 Task: Create a Sprint called Sprint0000000253 in Scrum Project Project0000000085 in Jira. Create a Sprint called Sprint0000000254 in Scrum Project Project0000000085 in Jira. Create a Sprint called Sprint0000000255 in Scrum Project Project0000000085 in Jira. Set Duration of Sprint called Sprint0000000253 in Scrum Project Project0000000085 to 1 week in Jira. Set Duration of Sprint called Sprint0000000254 in Scrum Project Project0000000085 to 2 weeks in Jira
Action: Mouse moved to (231, 65)
Screenshot: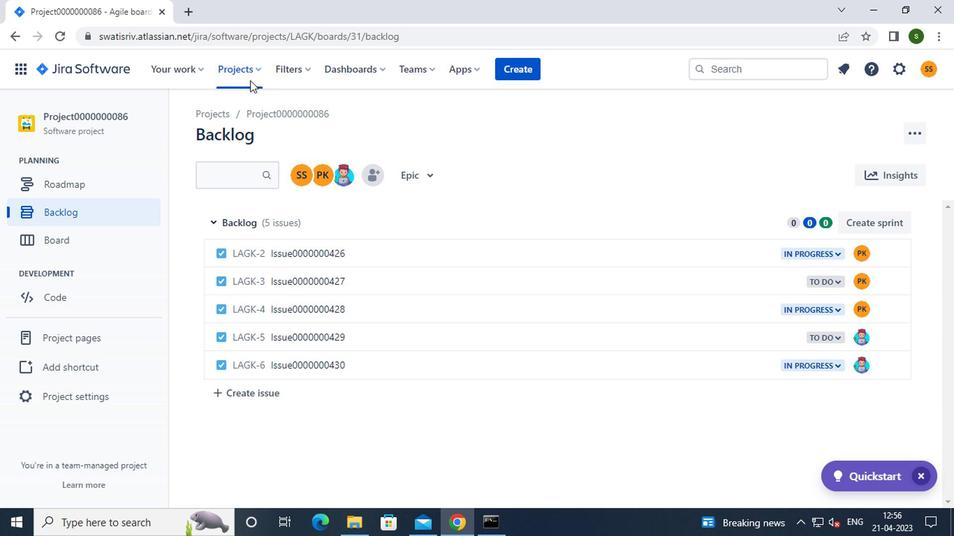 
Action: Mouse pressed left at (231, 65)
Screenshot: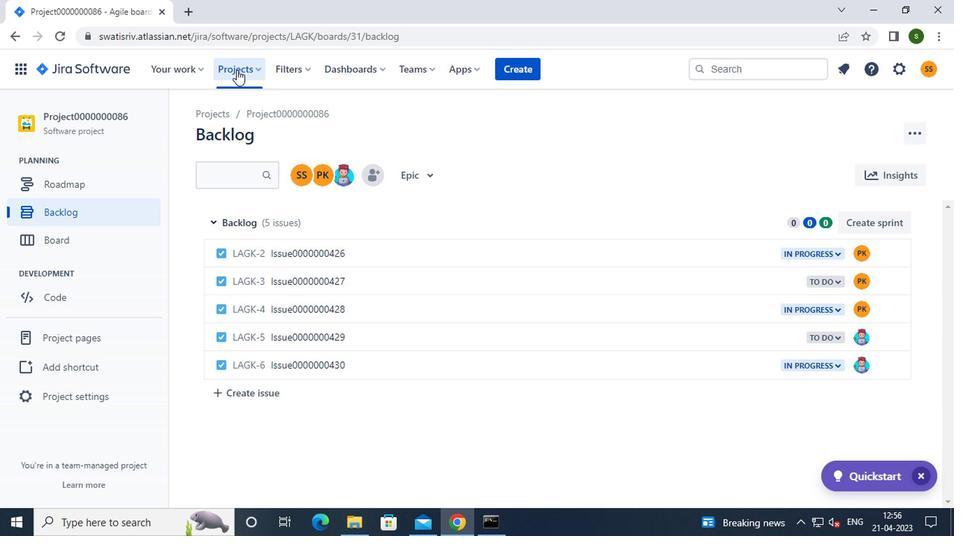 
Action: Mouse moved to (326, 180)
Screenshot: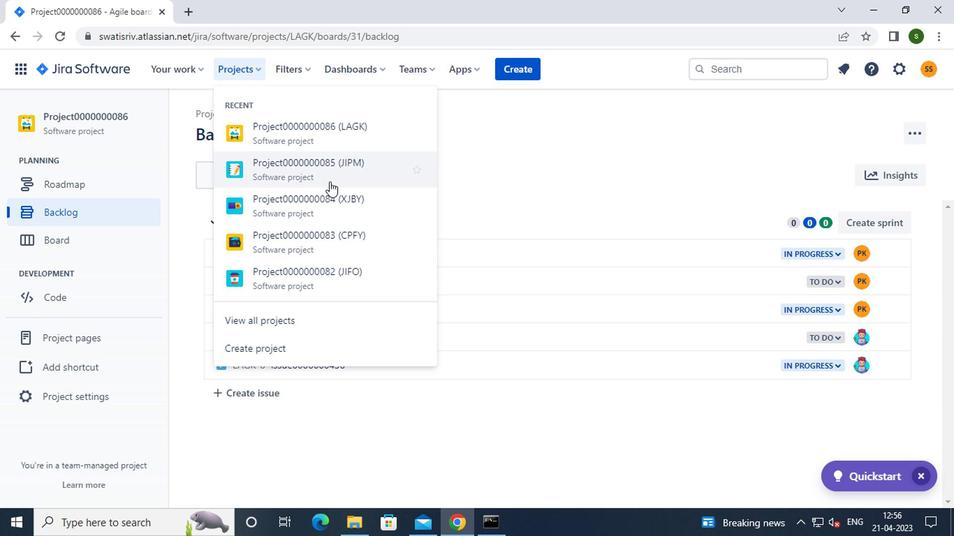 
Action: Mouse pressed left at (326, 180)
Screenshot: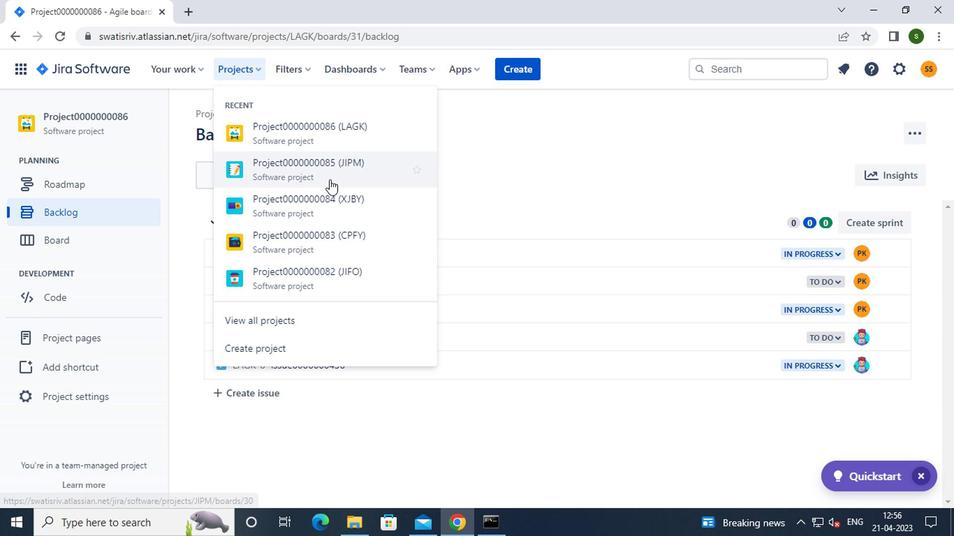 
Action: Mouse moved to (108, 205)
Screenshot: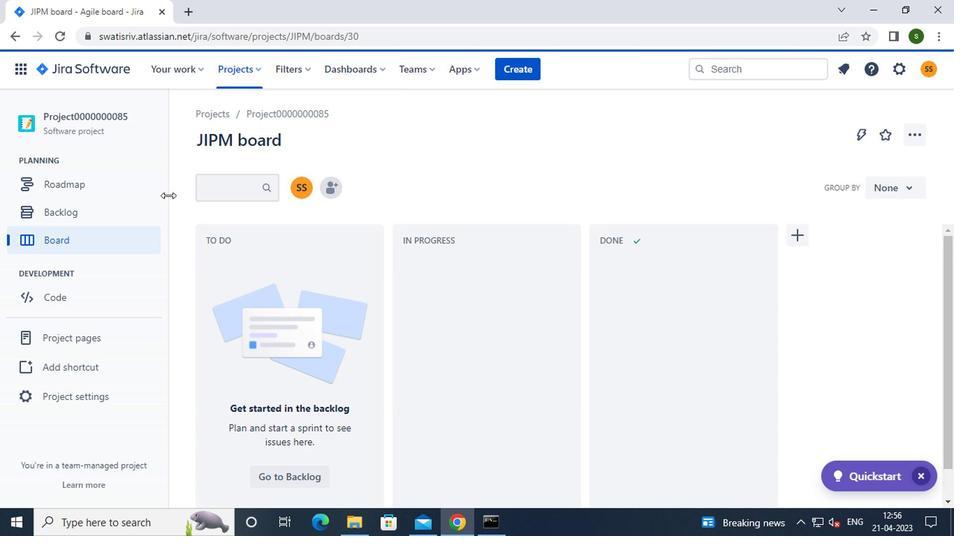 
Action: Mouse pressed left at (108, 205)
Screenshot: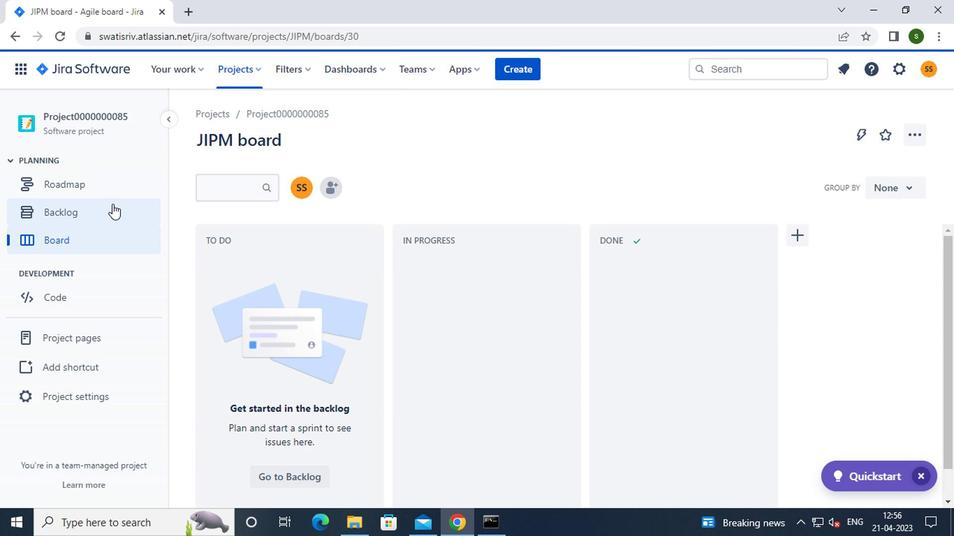 
Action: Mouse moved to (858, 229)
Screenshot: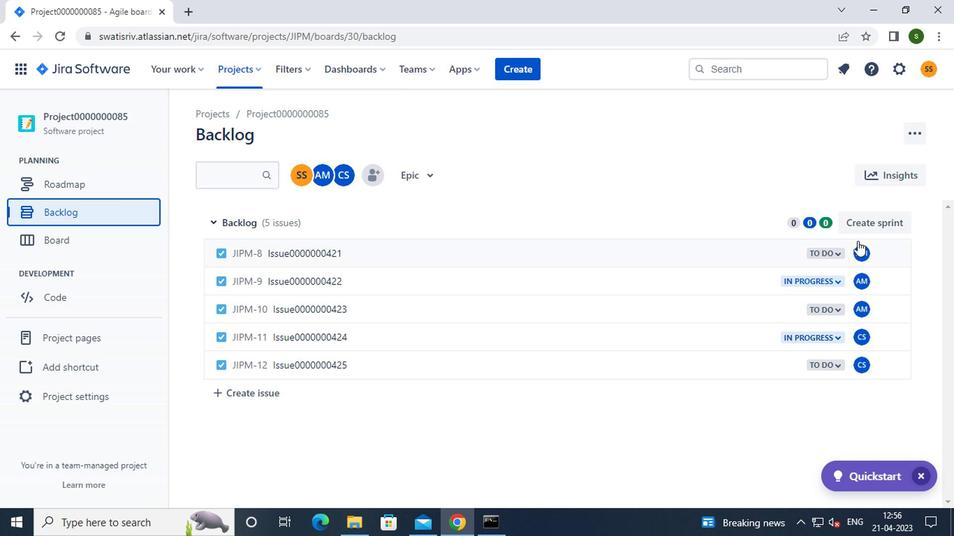 
Action: Mouse pressed left at (858, 229)
Screenshot: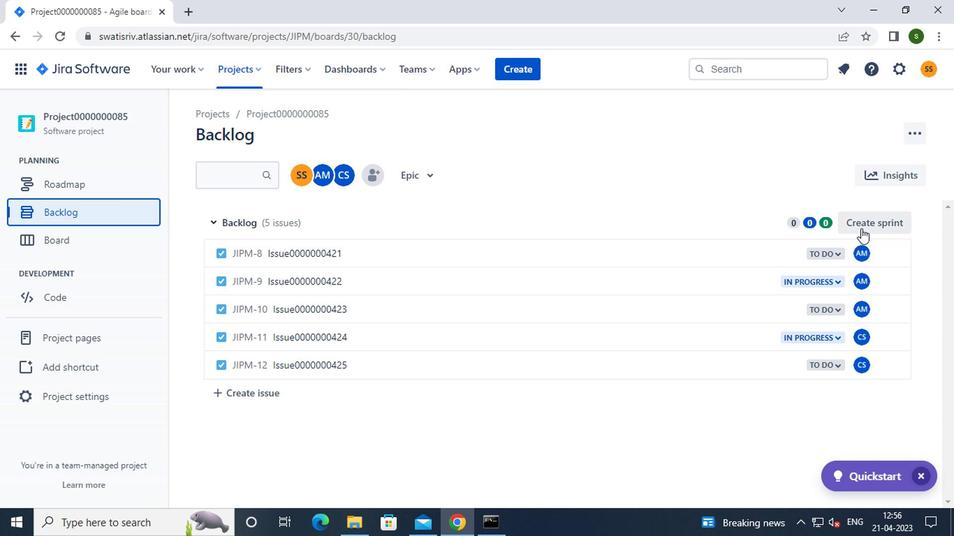 
Action: Mouse moved to (892, 217)
Screenshot: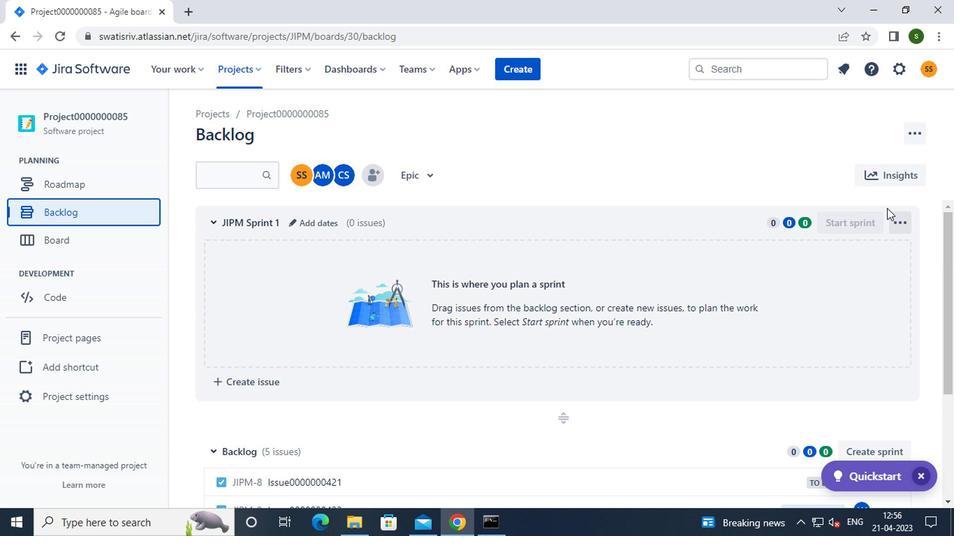 
Action: Mouse pressed left at (892, 217)
Screenshot: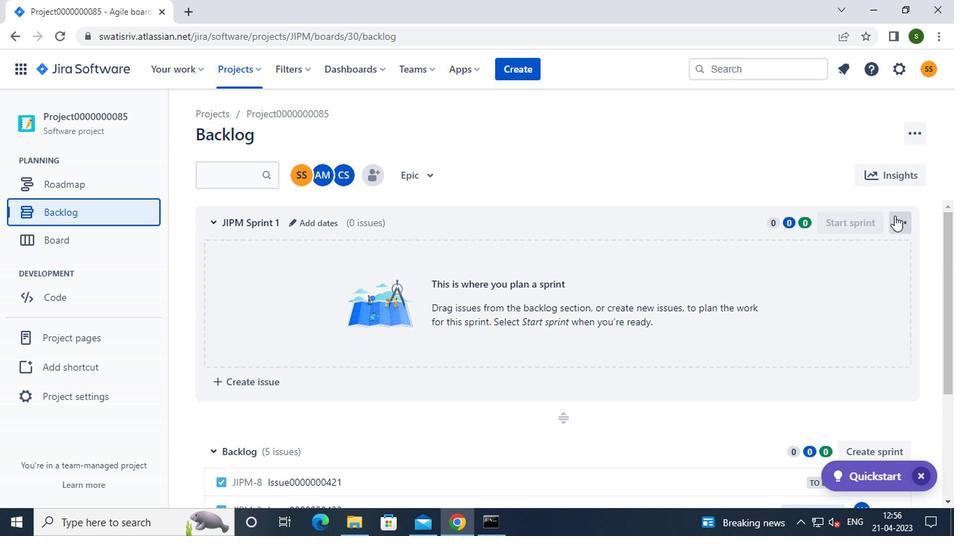 
Action: Mouse moved to (852, 258)
Screenshot: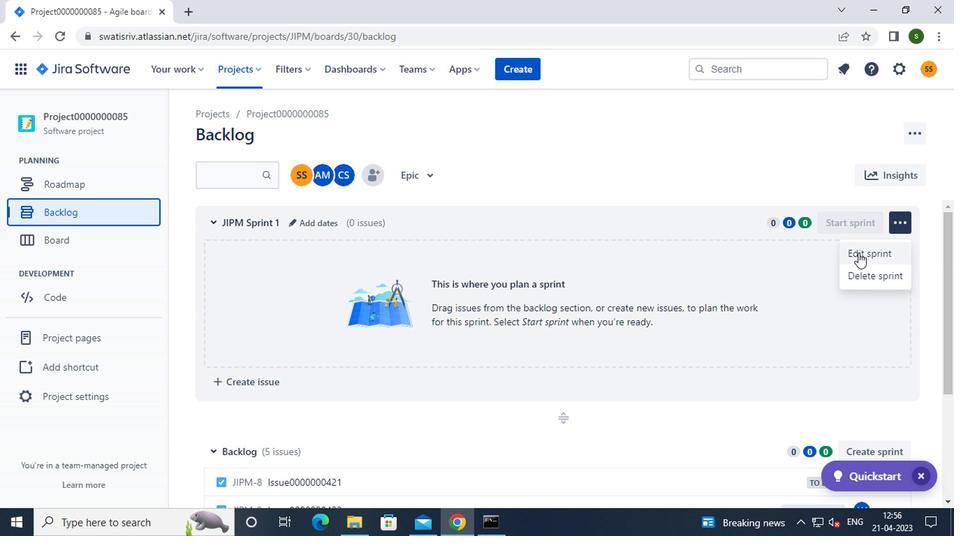 
Action: Mouse pressed left at (852, 258)
Screenshot: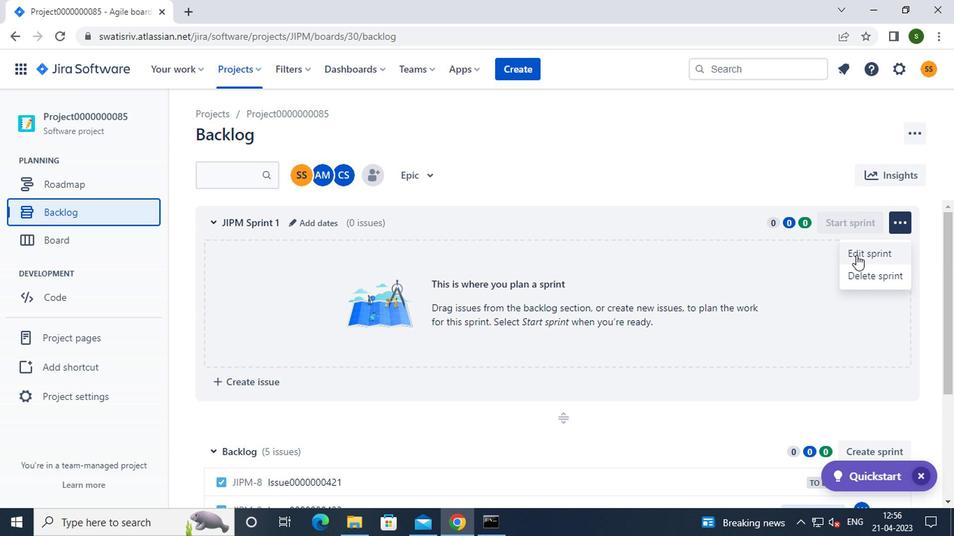 
Action: Mouse moved to (352, 177)
Screenshot: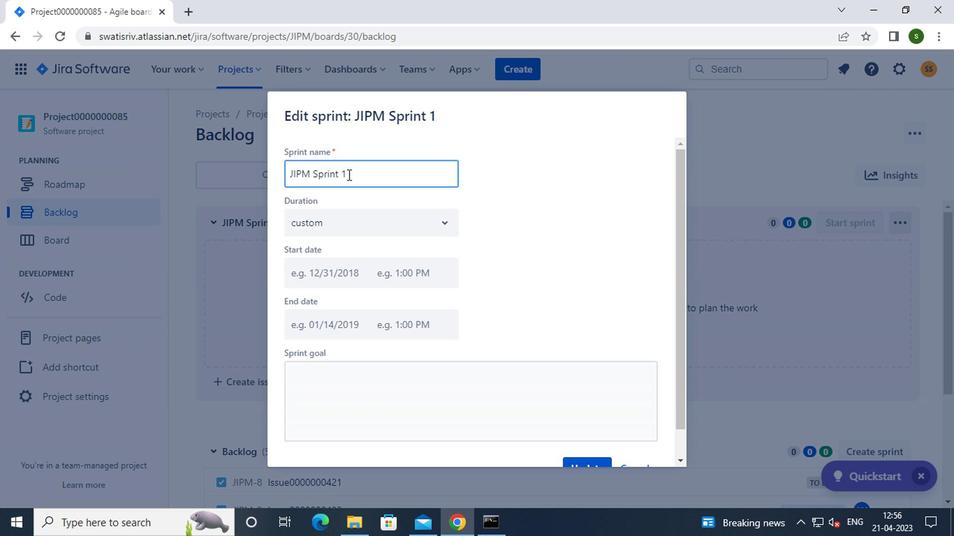 
Action: Key pressed <Key.backspace><Key.backspace><Key.backspace><Key.backspace><Key.backspace><Key.backspace><Key.backspace><Key.backspace><Key.backspace><Key.backspace><Key.backspace><Key.backspace><Key.backspace><Key.backspace><Key.backspace><Key.backspace><Key.backspace><Key.backspace><Key.caps_lock>s<Key.caps_lock>print0000000253
Screenshot: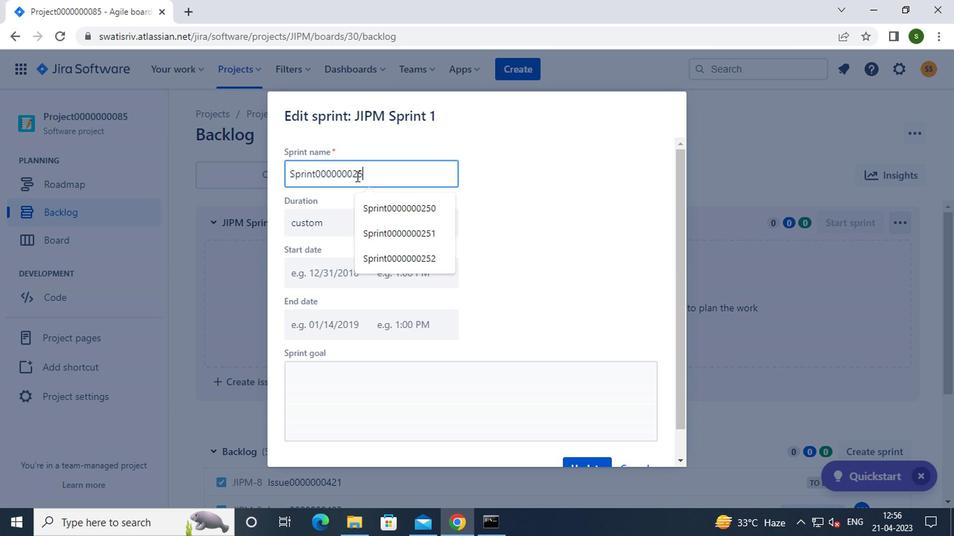 
Action: Mouse moved to (637, 346)
Screenshot: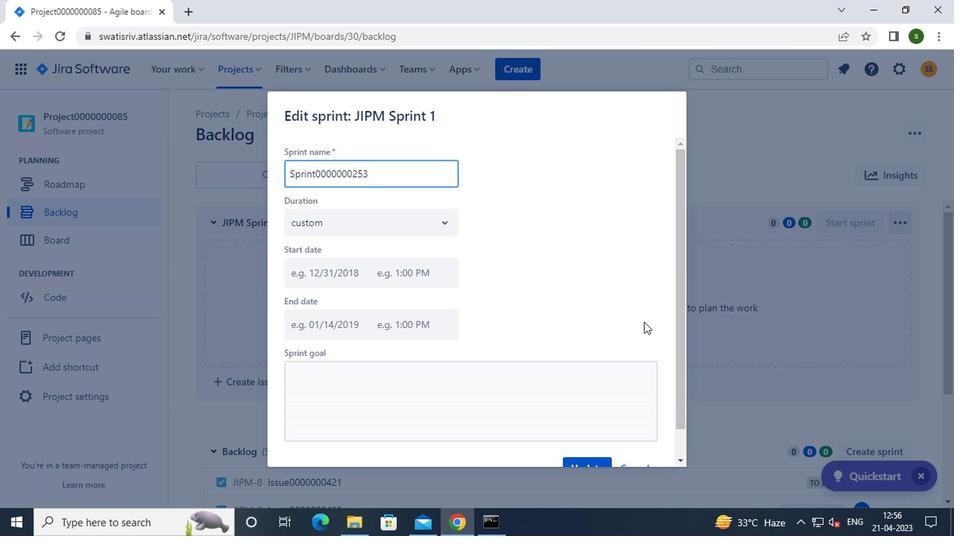 
Action: Mouse scrolled (637, 345) with delta (0, 0)
Screenshot: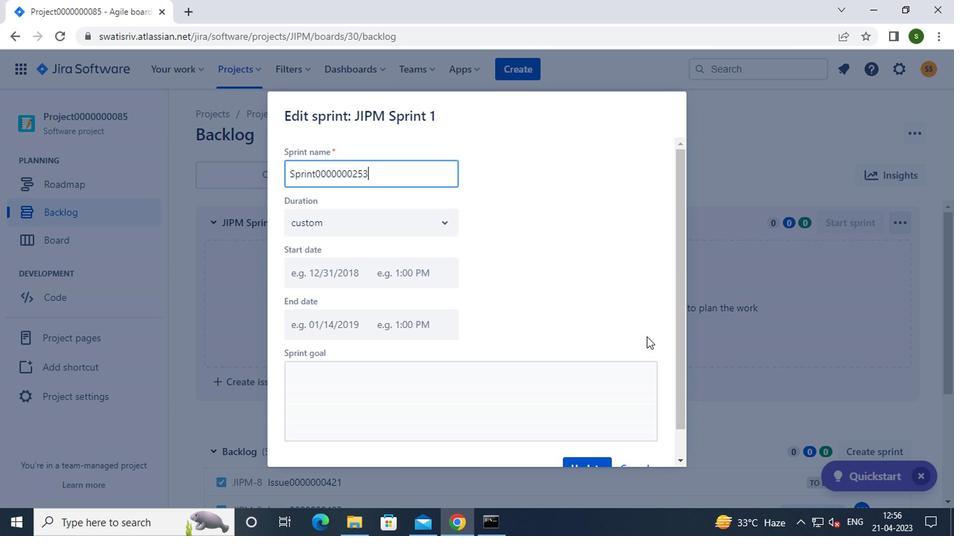 
Action: Mouse moved to (585, 442)
Screenshot: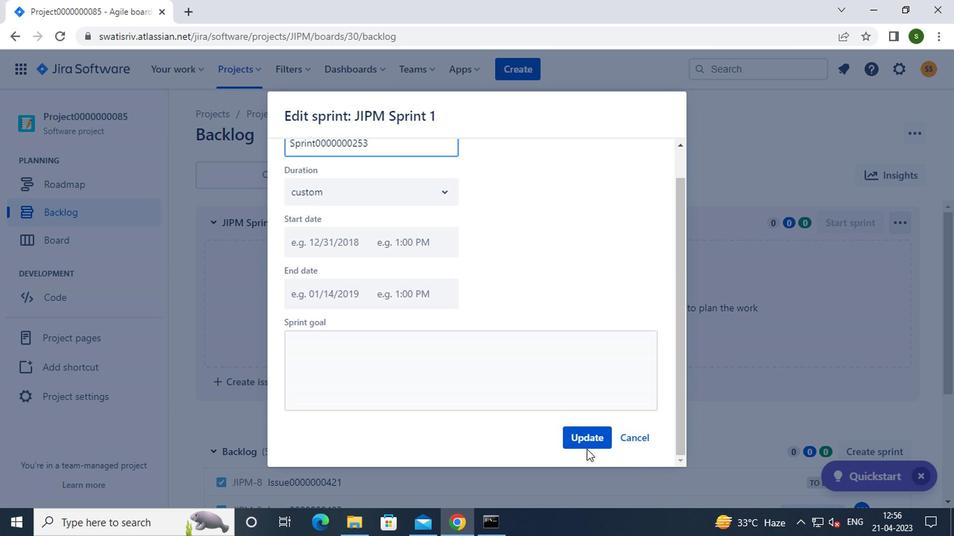 
Action: Mouse pressed left at (585, 442)
Screenshot: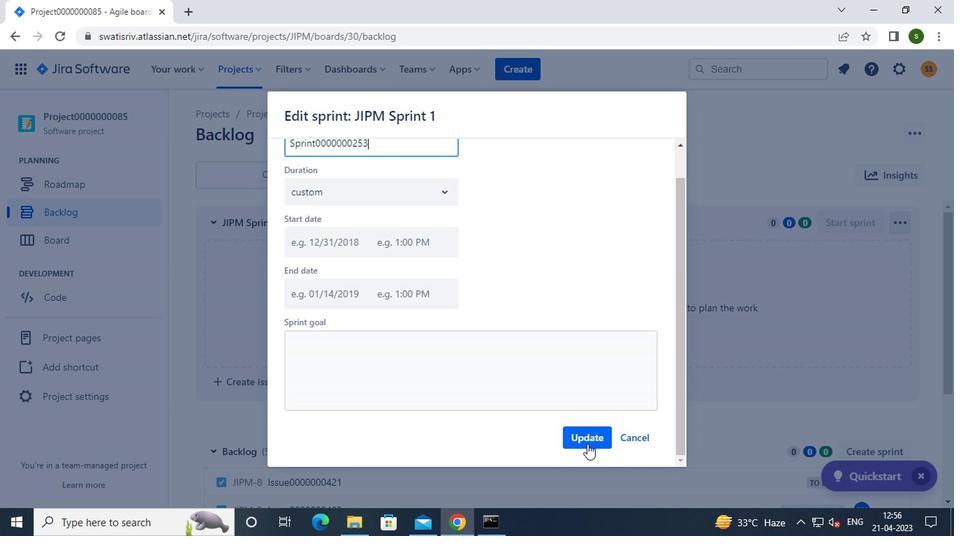 
Action: Mouse moved to (876, 445)
Screenshot: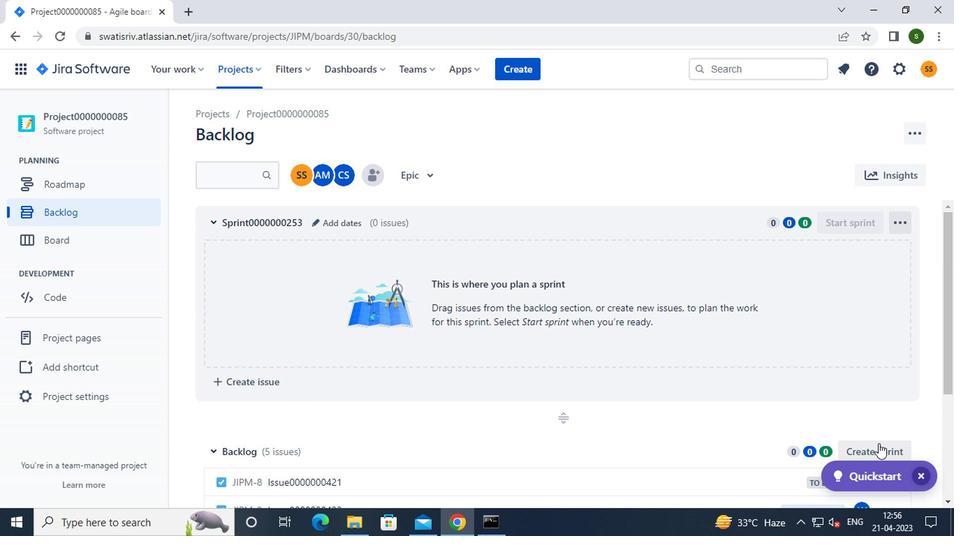 
Action: Mouse pressed left at (876, 445)
Screenshot: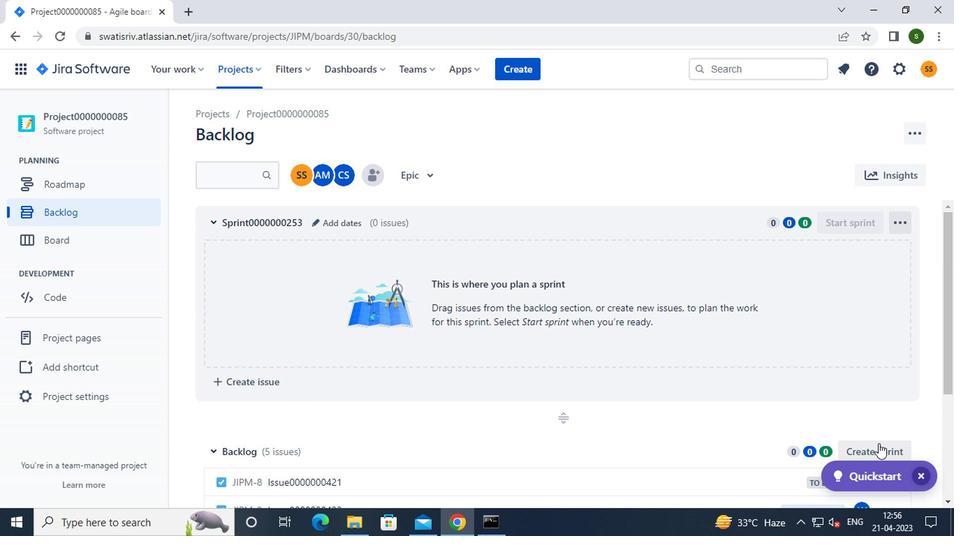 
Action: Mouse moved to (883, 434)
Screenshot: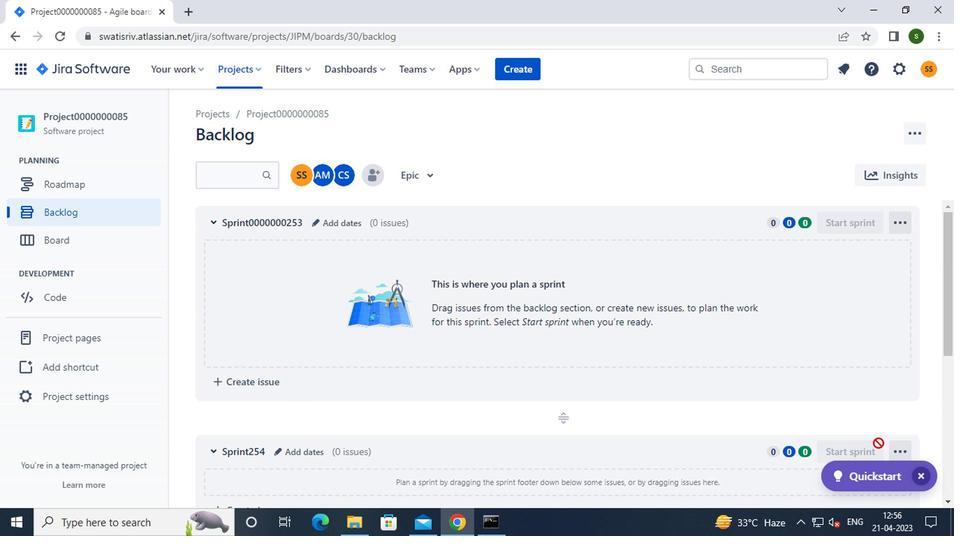 
Action: Mouse scrolled (883, 433) with delta (0, 0)
Screenshot: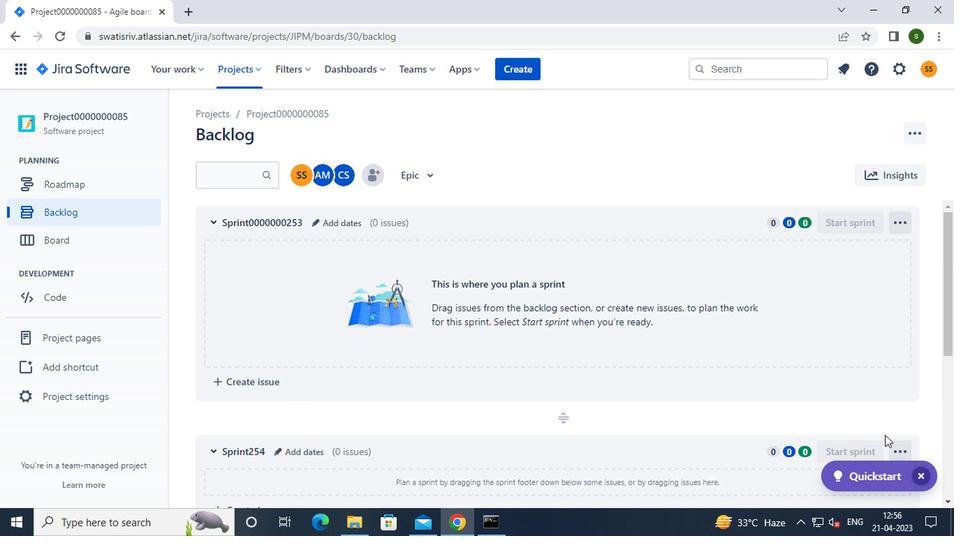 
Action: Mouse moved to (900, 385)
Screenshot: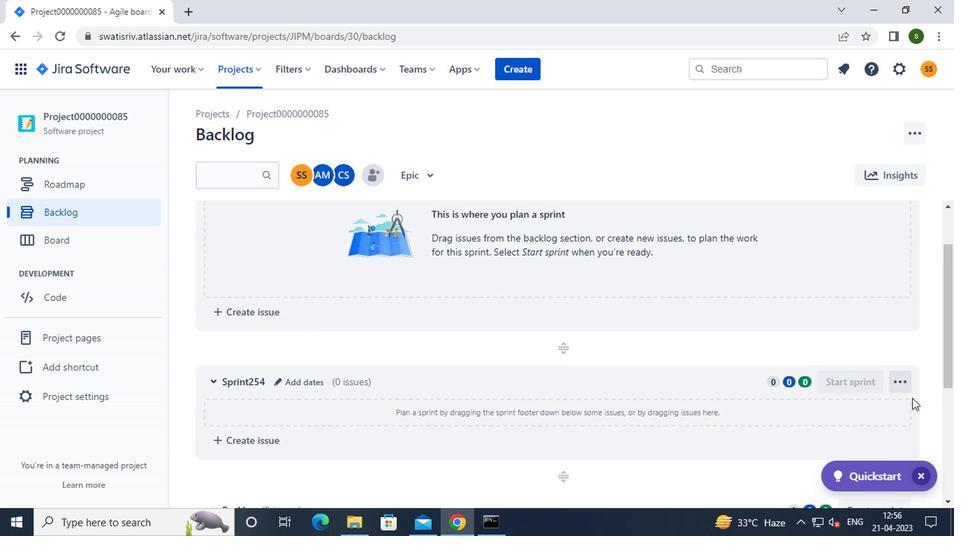 
Action: Mouse pressed left at (900, 385)
Screenshot: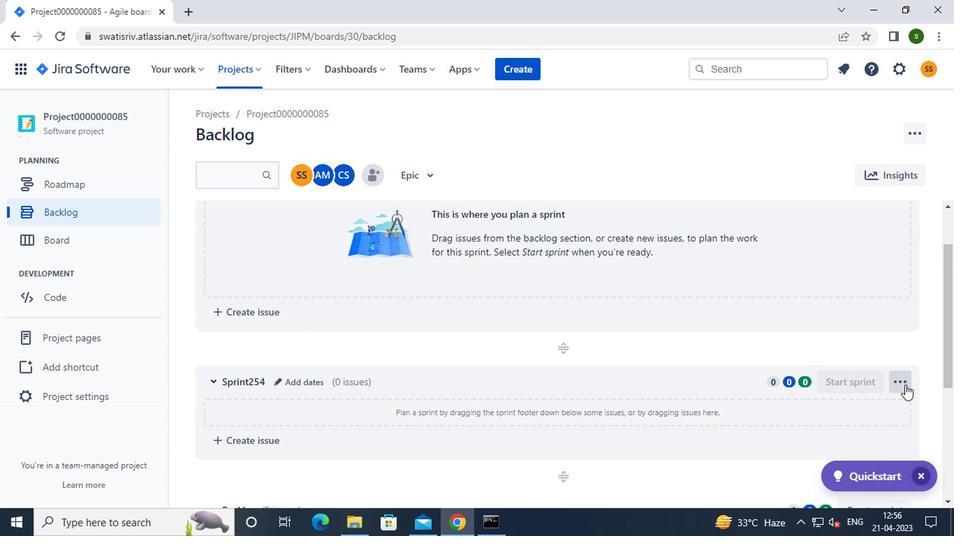 
Action: Mouse moved to (859, 430)
Screenshot: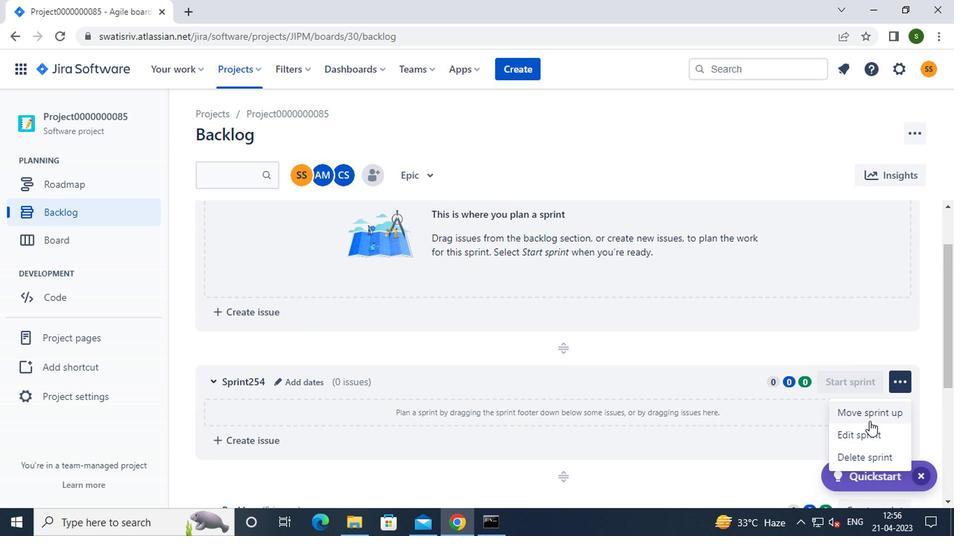 
Action: Mouse pressed left at (859, 430)
Screenshot: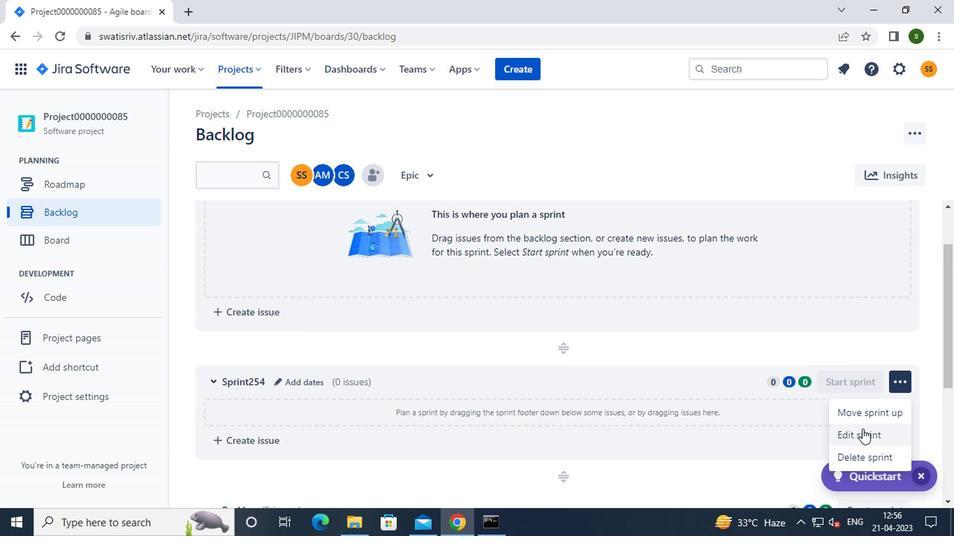 
Action: Mouse moved to (401, 175)
Screenshot: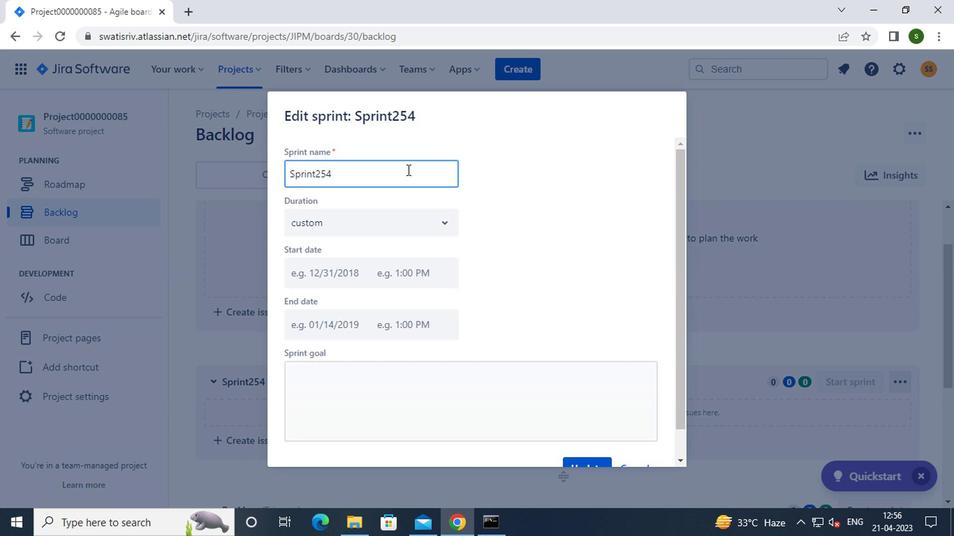 
Action: Key pressed <Key.backspace><Key.backspace><Key.backspace><Key.backspace><Key.backspace><Key.backspace><Key.backspace><Key.backspace><Key.backspace><Key.backspace><Key.backspace><Key.backspace><Key.caps_lock>s<Key.caps_lock>print0000000254
Screenshot: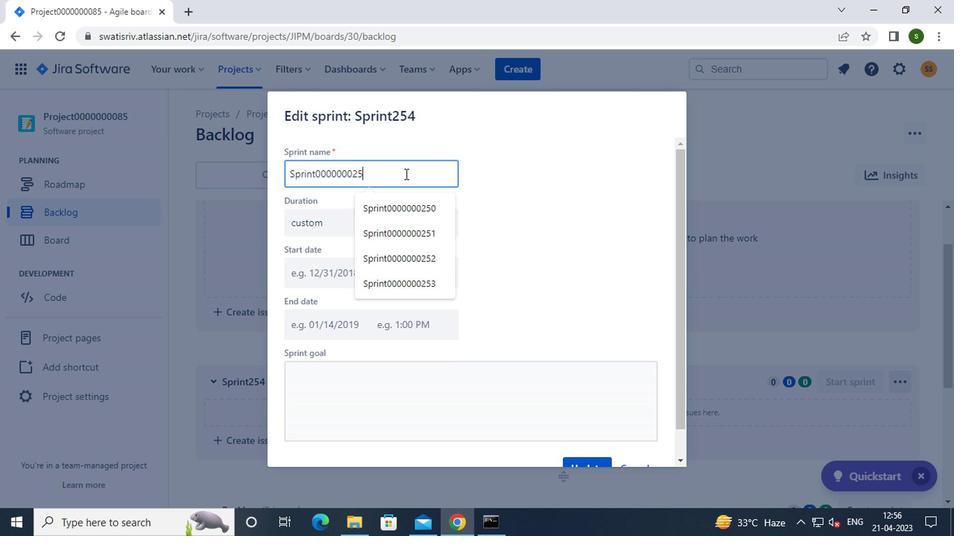 
Action: Mouse moved to (530, 354)
Screenshot: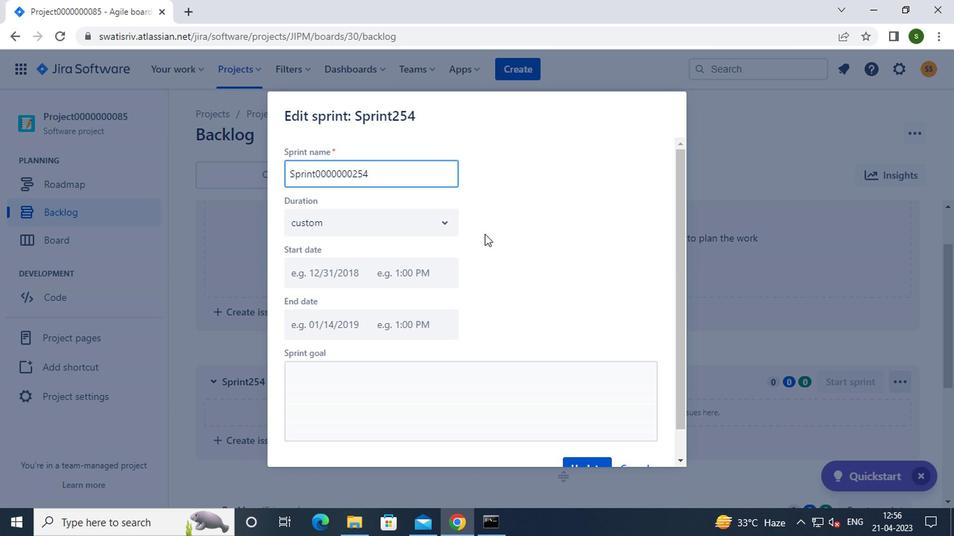 
Action: Mouse scrolled (530, 354) with delta (0, 0)
Screenshot: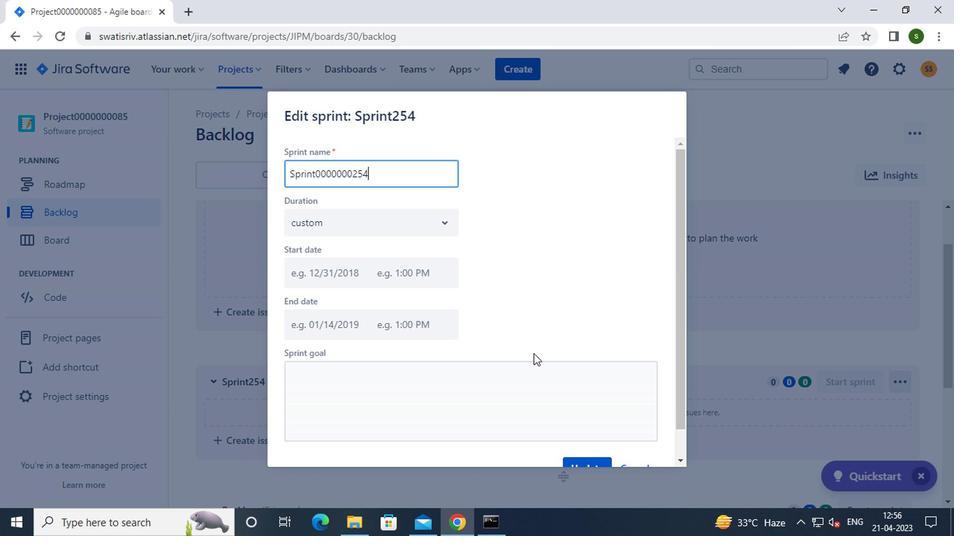 
Action: Mouse scrolled (530, 354) with delta (0, 0)
Screenshot: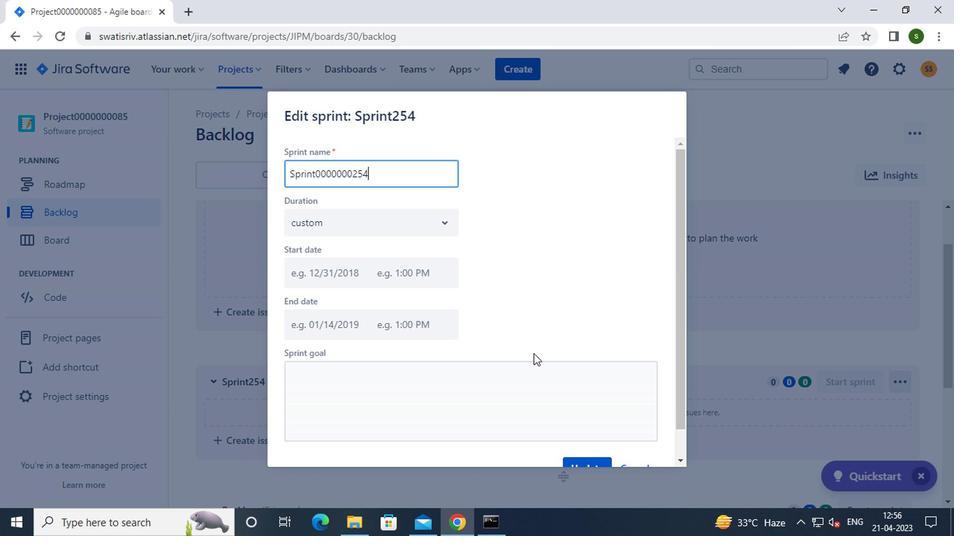 
Action: Mouse moved to (565, 436)
Screenshot: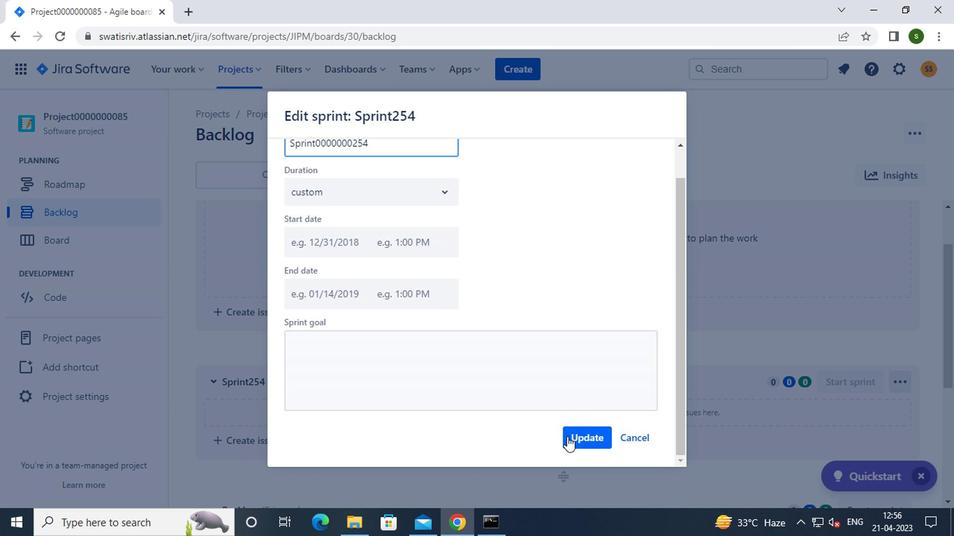 
Action: Mouse pressed left at (565, 436)
Screenshot: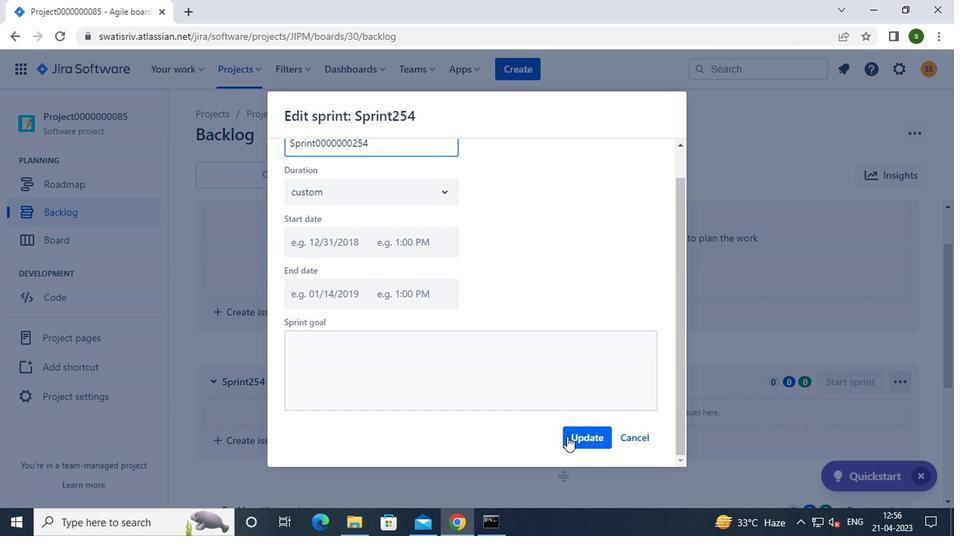 
Action: Mouse moved to (699, 392)
Screenshot: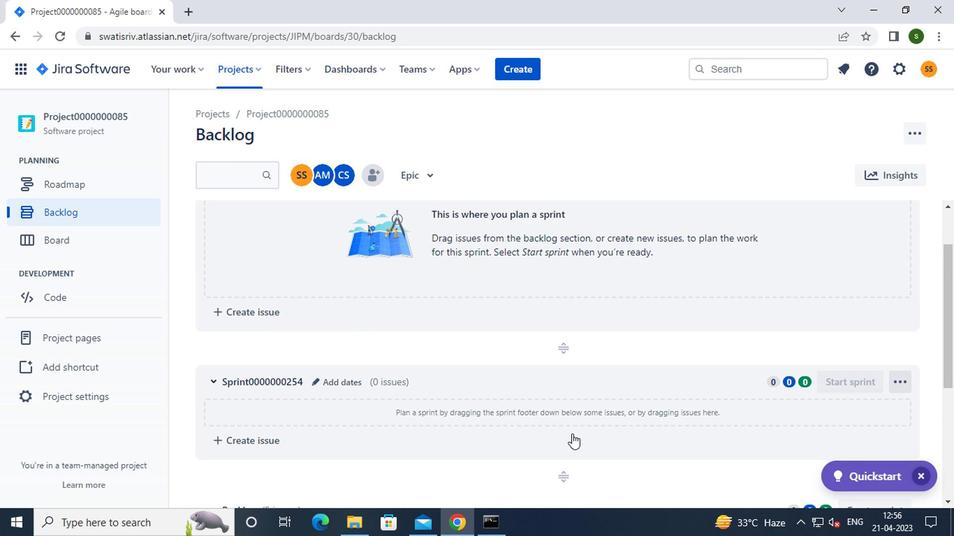 
Action: Mouse scrolled (699, 392) with delta (0, 0)
Screenshot: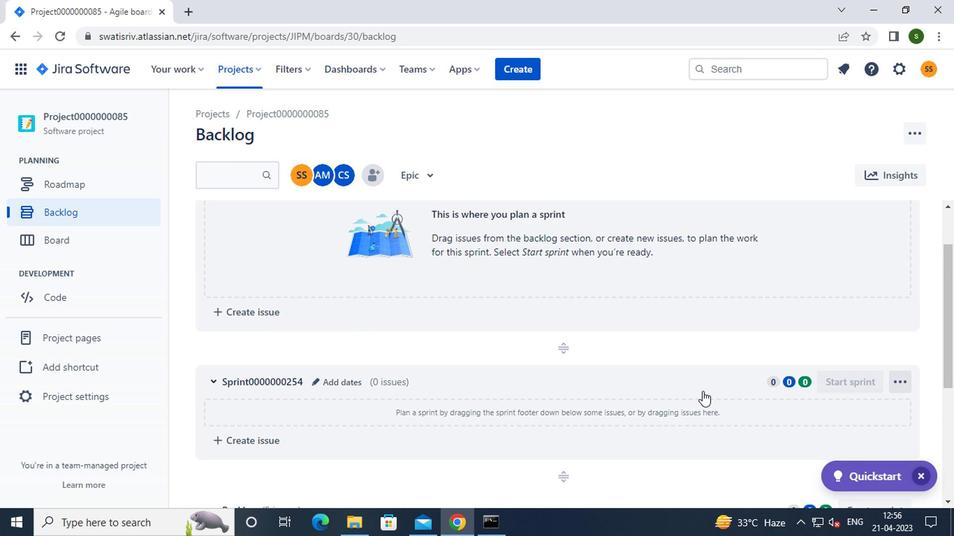 
Action: Mouse scrolled (699, 392) with delta (0, 0)
Screenshot: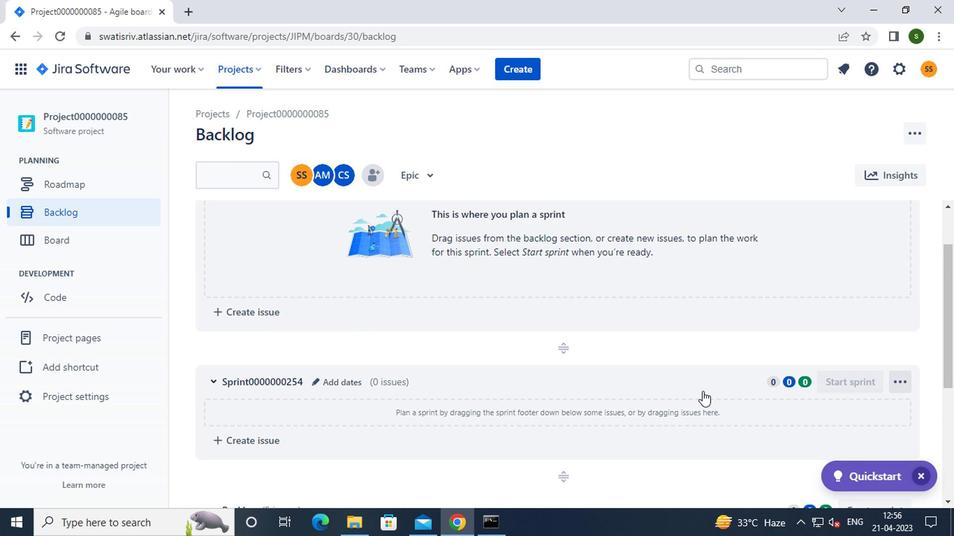 
Action: Mouse moved to (878, 375)
Screenshot: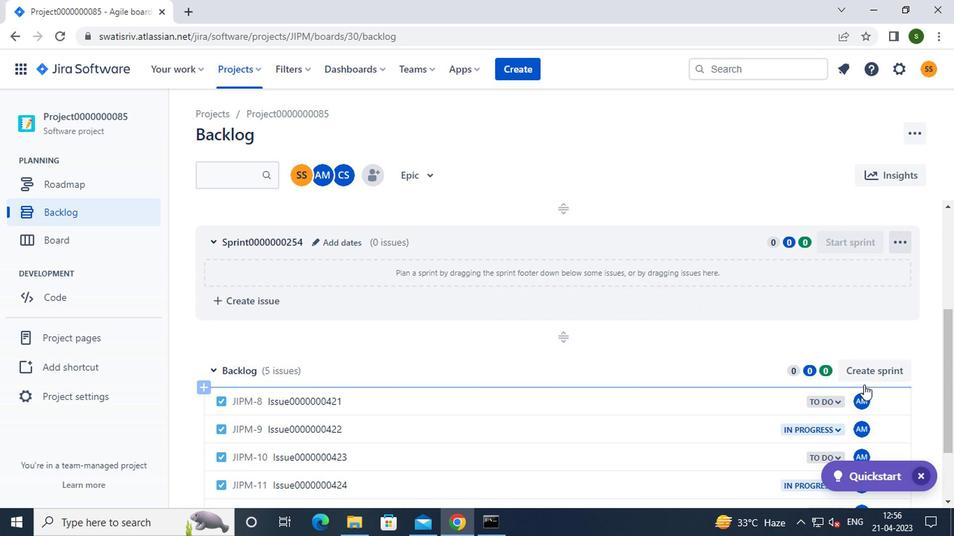 
Action: Mouse pressed left at (878, 375)
Screenshot: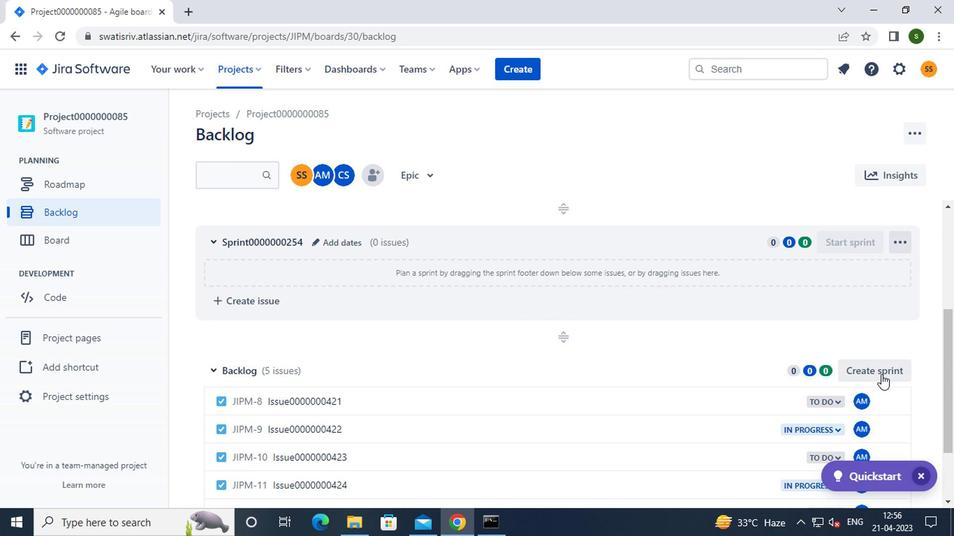 
Action: Mouse moved to (891, 371)
Screenshot: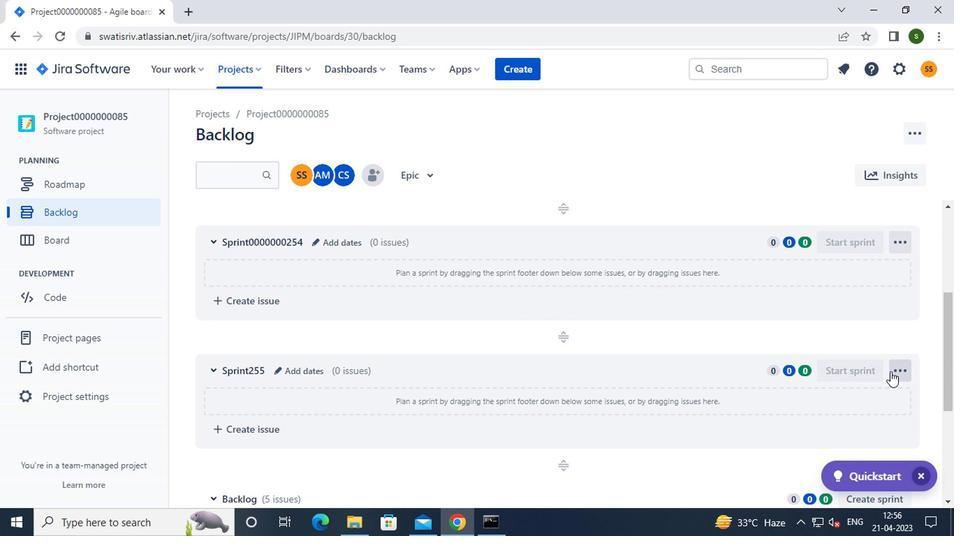 
Action: Mouse pressed left at (891, 371)
Screenshot: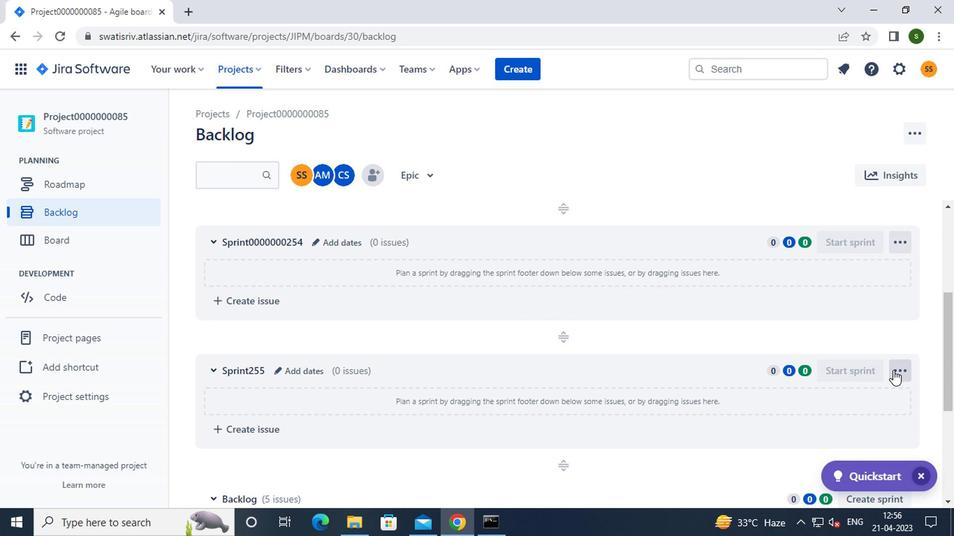 
Action: Mouse moved to (876, 426)
Screenshot: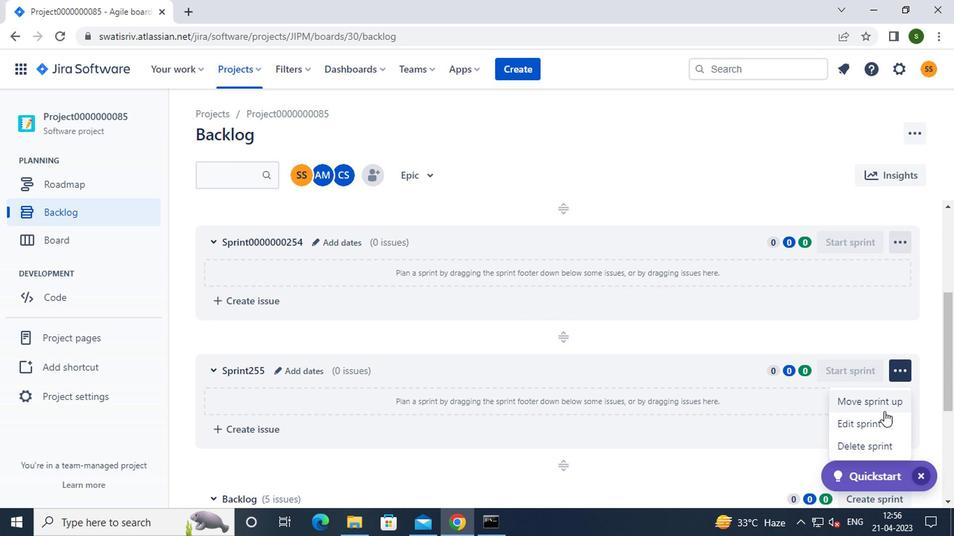 
Action: Mouse pressed left at (876, 426)
Screenshot: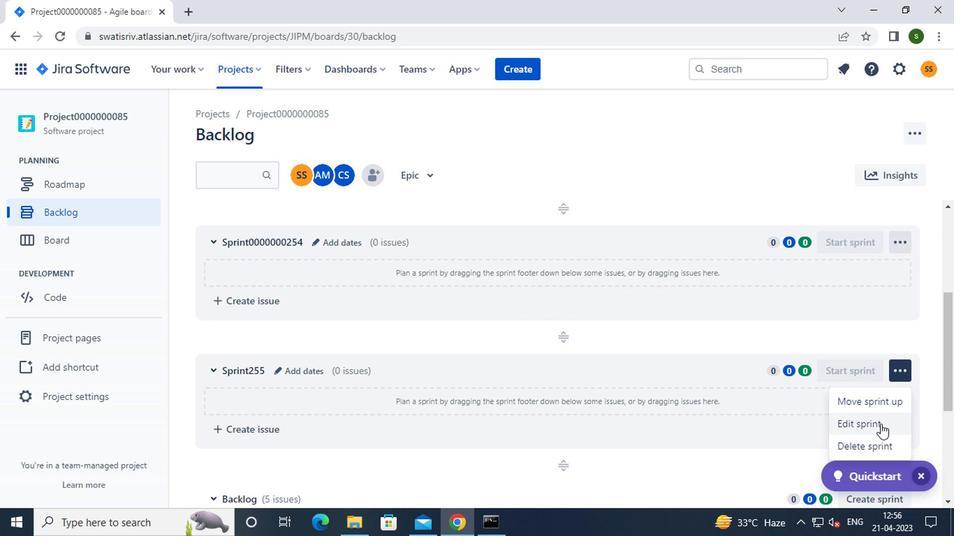 
Action: Mouse moved to (401, 178)
Screenshot: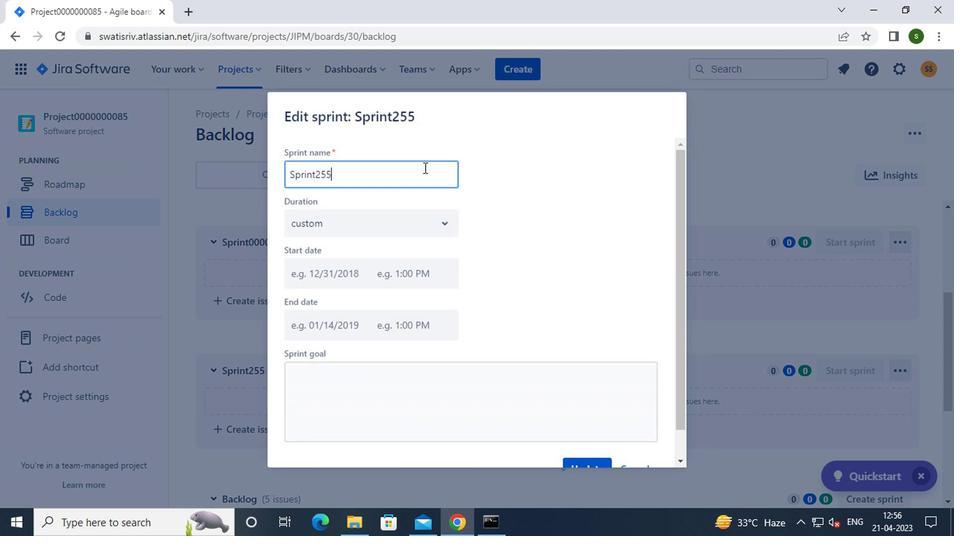 
Action: Key pressed <Key.backspace><Key.backspace><Key.backspace><Key.backspace><Key.backspace><Key.backspace><Key.backspace><Key.backspace><Key.backspace><Key.backspace><Key.backspace><Key.backspace><Key.backspace><Key.backspace><Key.backspace><Key.backspace><Key.backspace><Key.caps_lock>s<Key.caps_lock>print0000000255
Screenshot: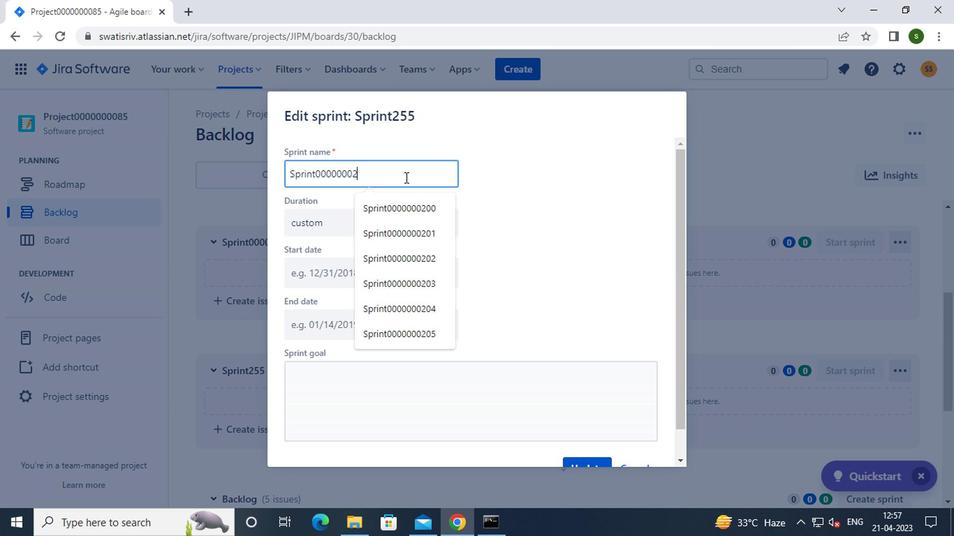 
Action: Mouse moved to (620, 363)
Screenshot: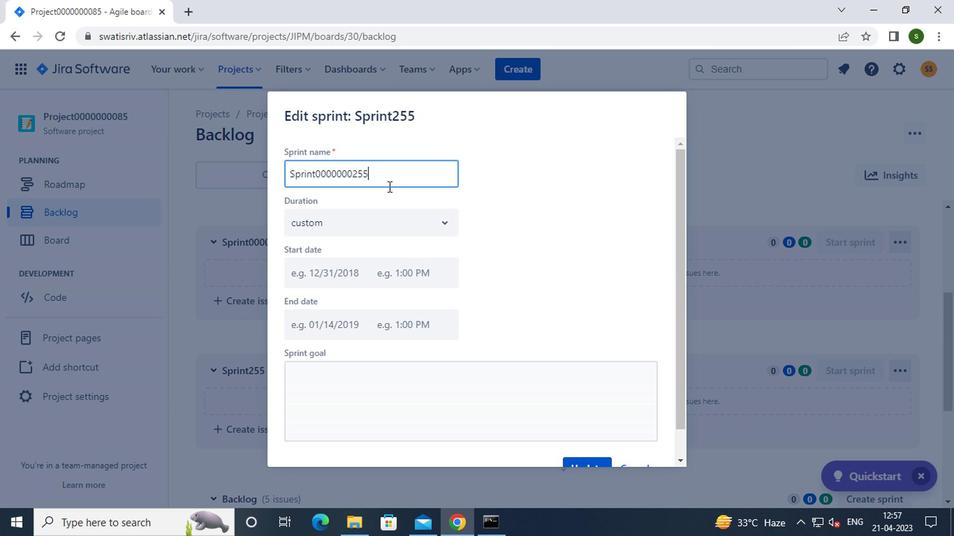 
Action: Mouse scrolled (620, 362) with delta (0, 0)
Screenshot: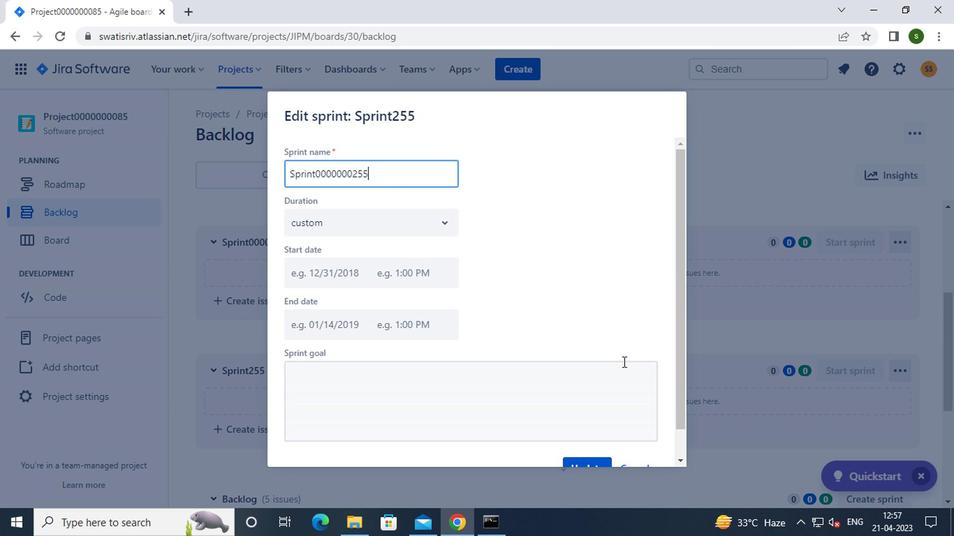 
Action: Mouse scrolled (620, 362) with delta (0, 0)
Screenshot: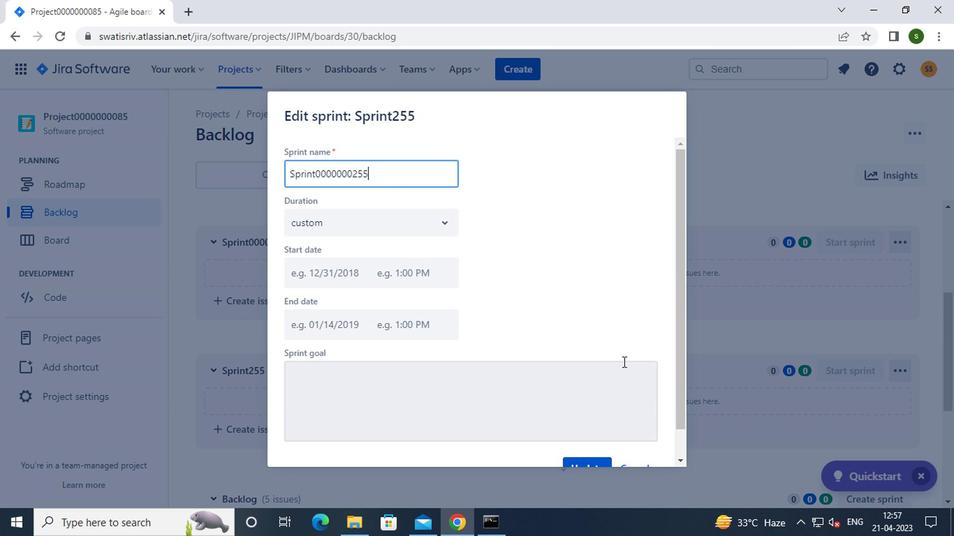 
Action: Mouse moved to (589, 435)
Screenshot: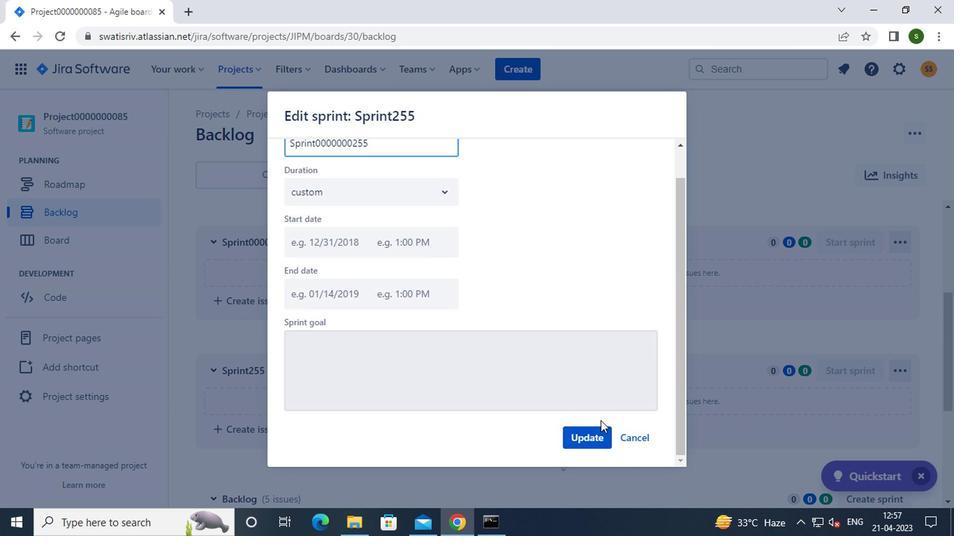
Action: Mouse pressed left at (589, 435)
Screenshot: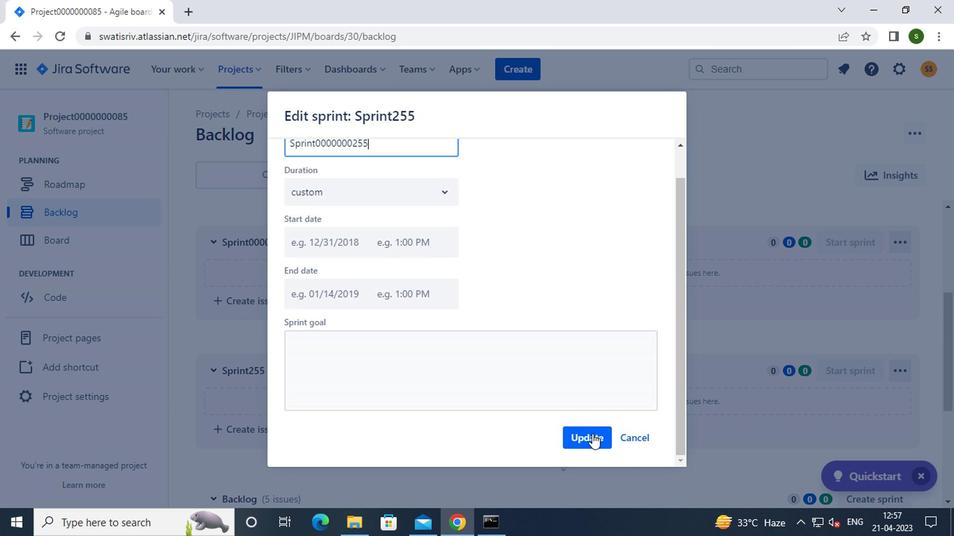 
Action: Mouse moved to (510, 401)
Screenshot: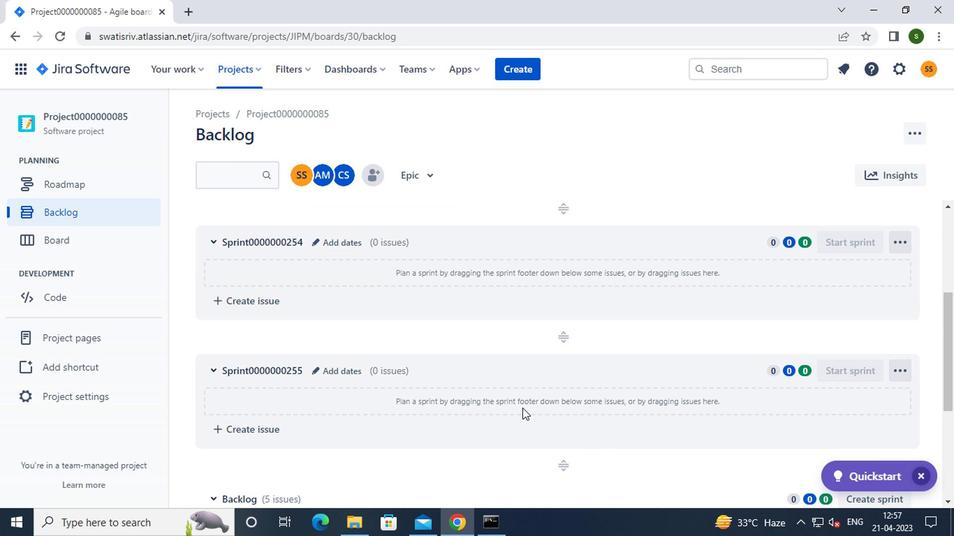 
Action: Mouse scrolled (510, 401) with delta (0, 0)
Screenshot: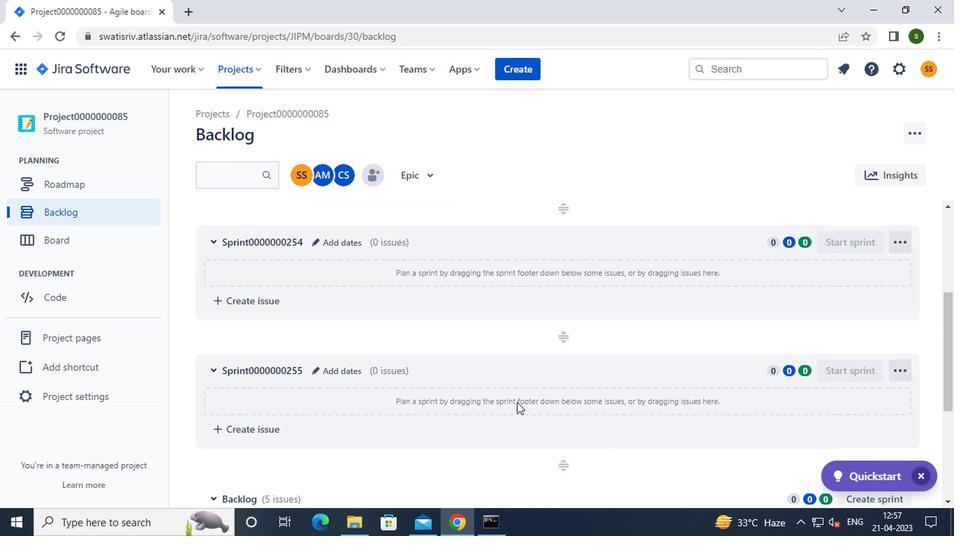 
Action: Mouse scrolled (510, 401) with delta (0, 0)
Screenshot: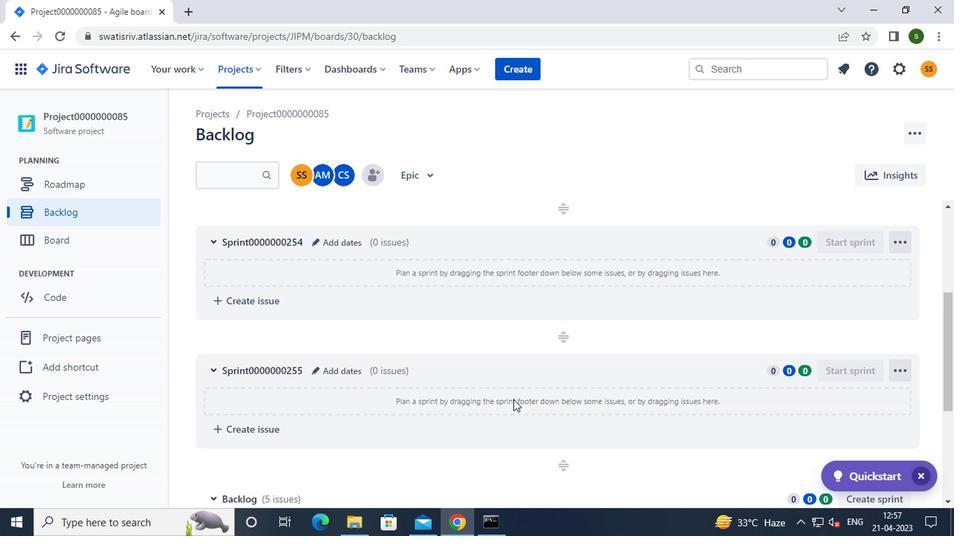 
Action: Mouse scrolled (510, 401) with delta (0, 0)
Screenshot: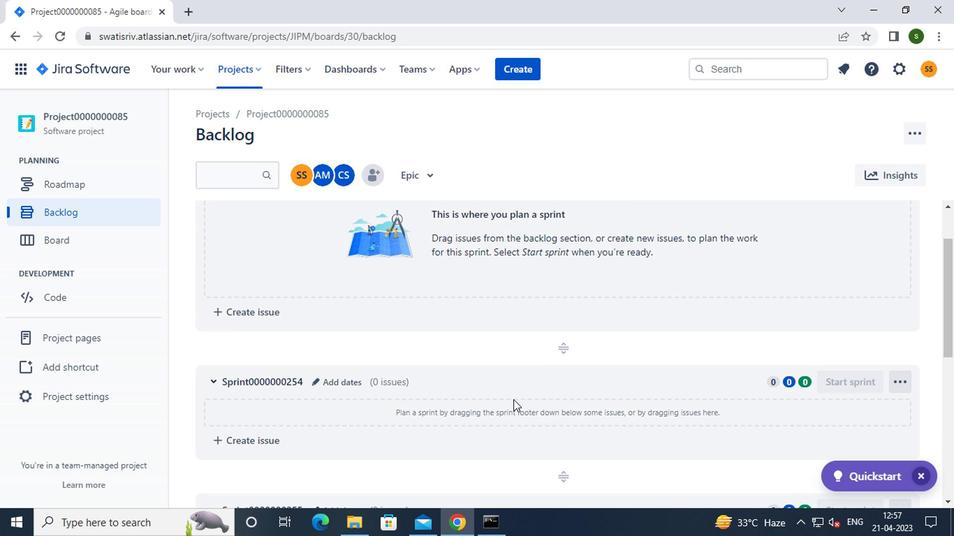 
Action: Mouse scrolled (510, 401) with delta (0, 0)
Screenshot: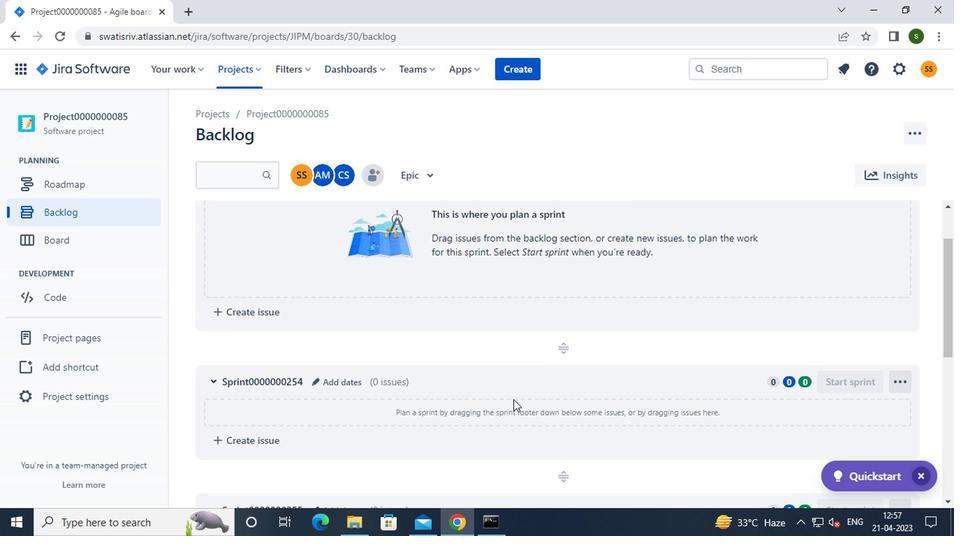 
Action: Mouse scrolled (510, 401) with delta (0, 0)
Screenshot: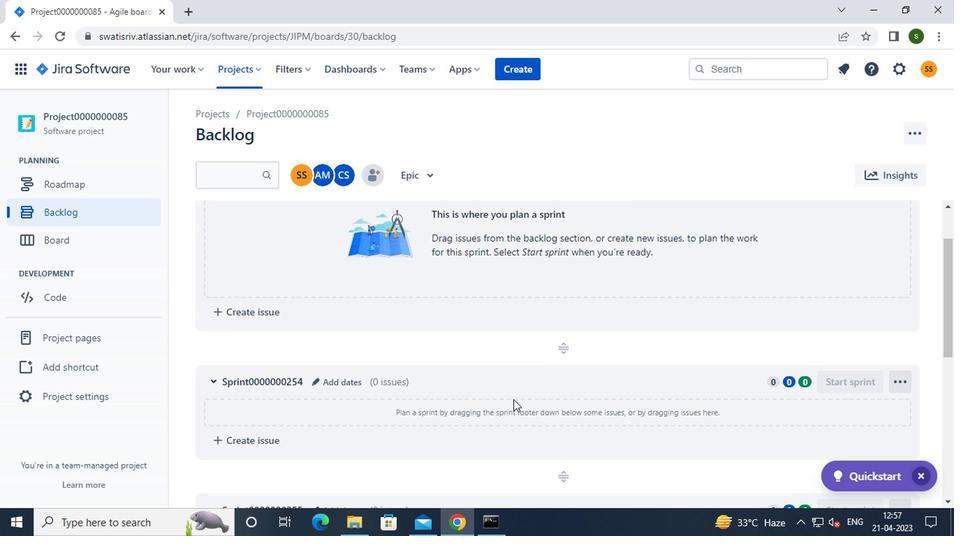 
Action: Mouse moved to (345, 229)
Screenshot: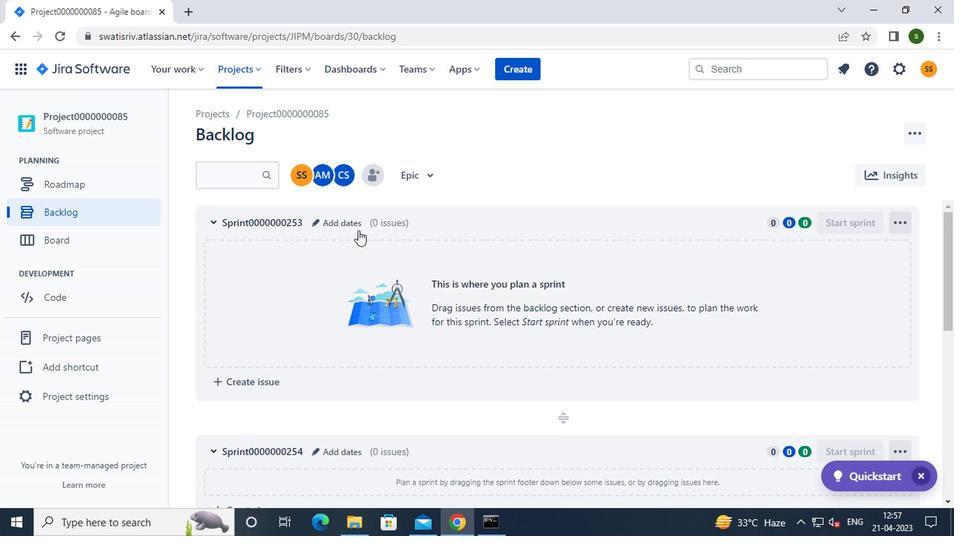 
Action: Mouse pressed left at (345, 229)
Screenshot: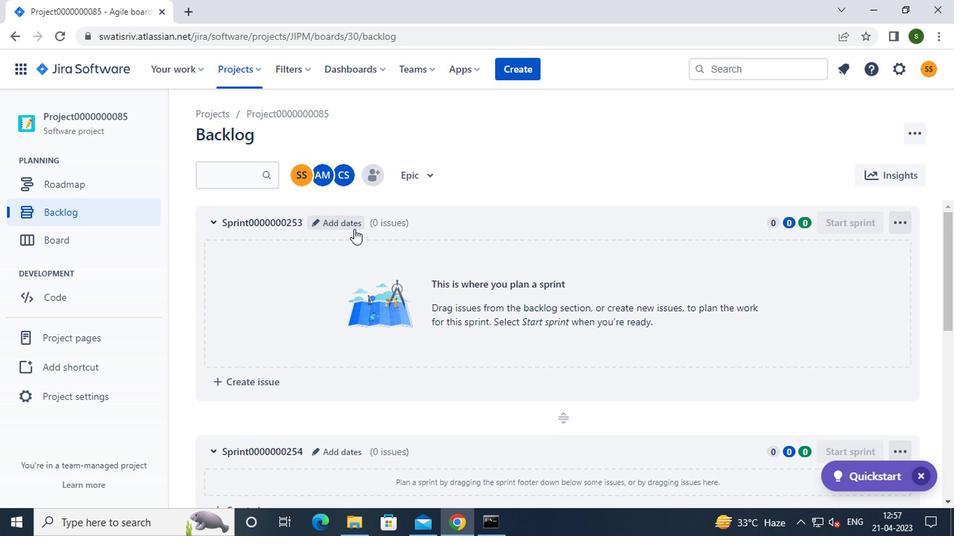 
Action: Mouse moved to (366, 219)
Screenshot: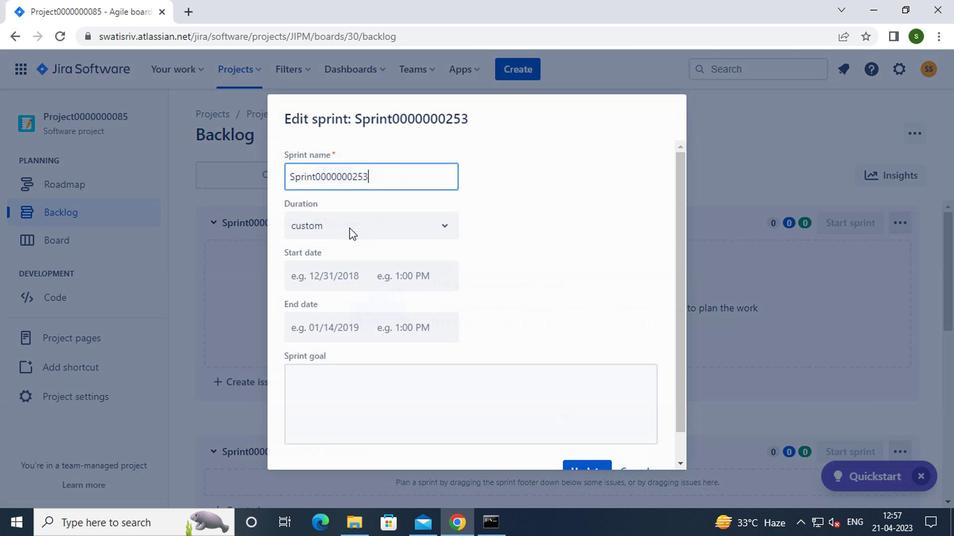 
Action: Mouse pressed left at (366, 219)
Screenshot: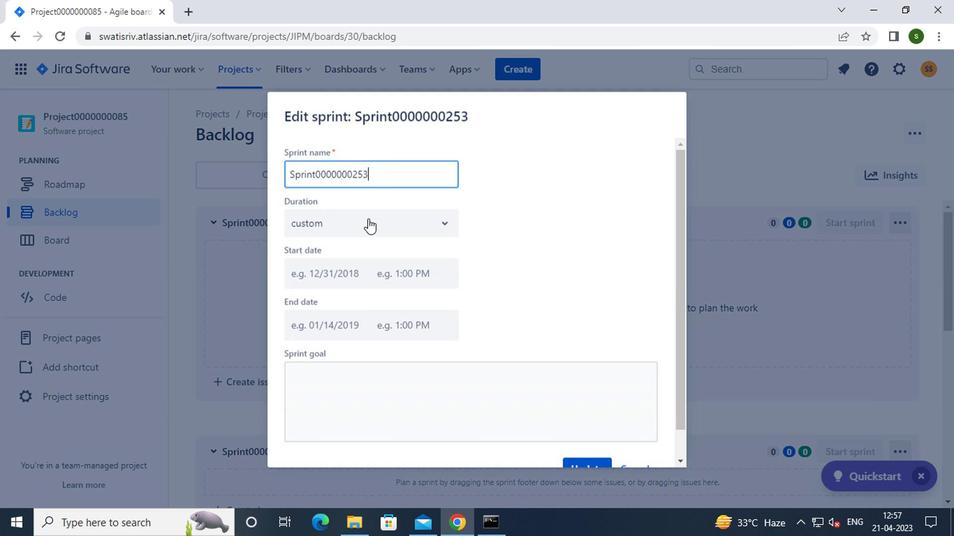 
Action: Mouse moved to (336, 260)
Screenshot: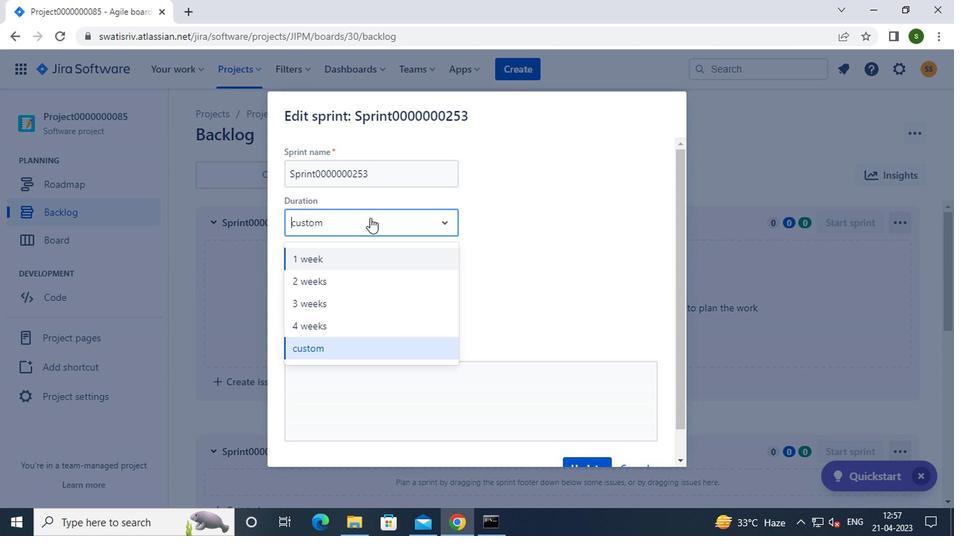 
Action: Mouse pressed left at (336, 260)
Screenshot: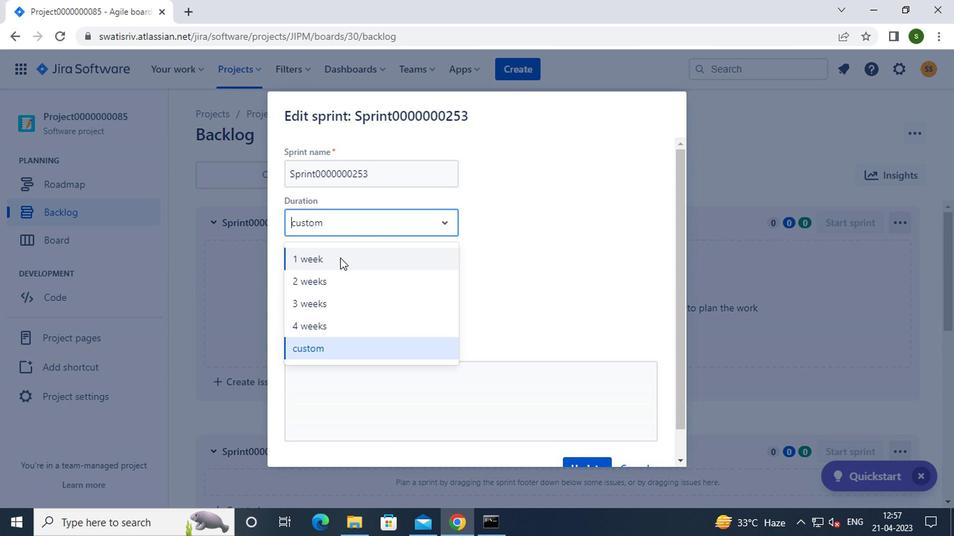 
Action: Mouse moved to (318, 270)
Screenshot: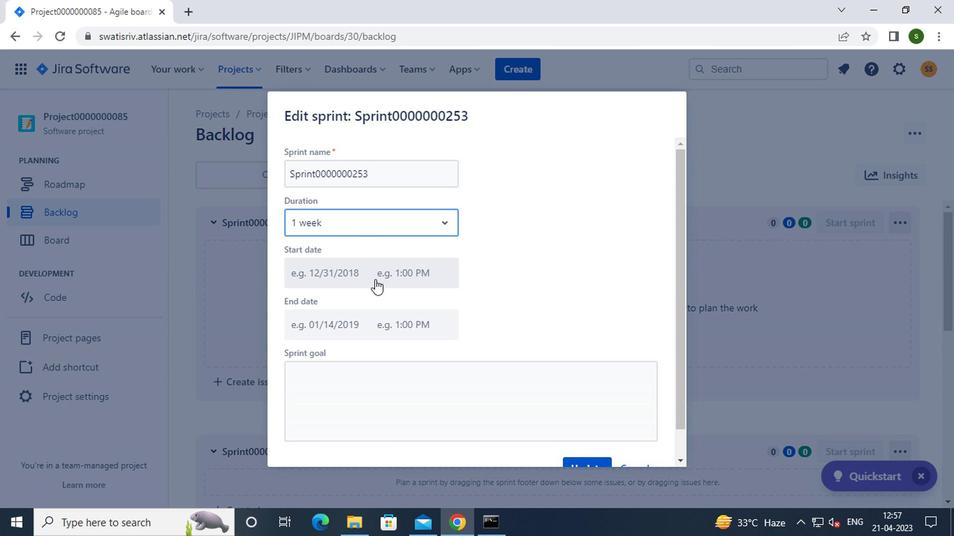 
Action: Mouse pressed left at (318, 270)
Screenshot: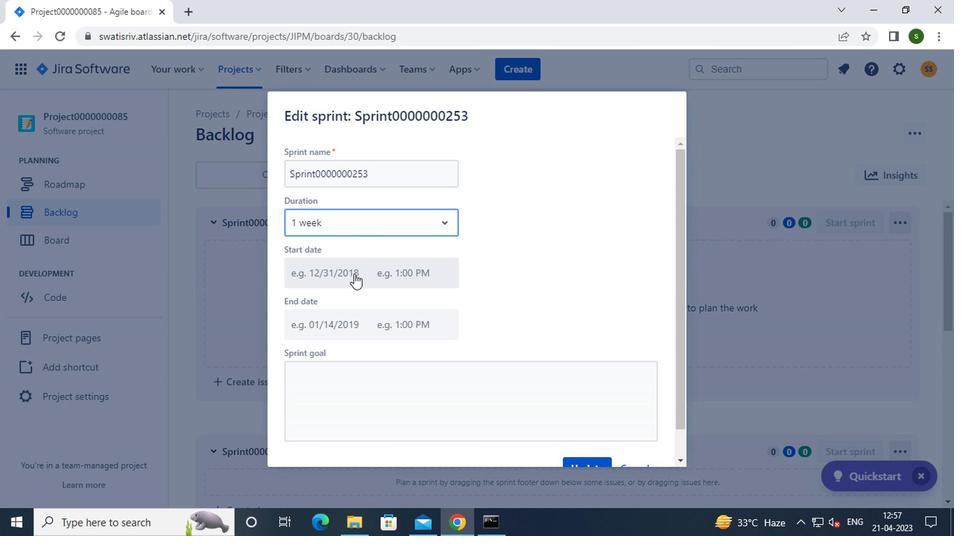 
Action: Mouse moved to (458, 433)
Screenshot: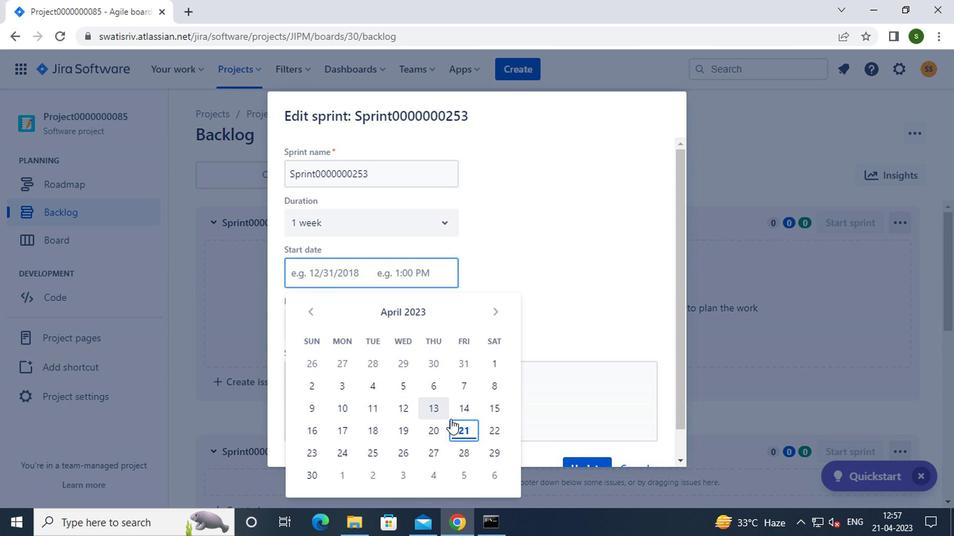 
Action: Mouse pressed left at (458, 433)
Screenshot: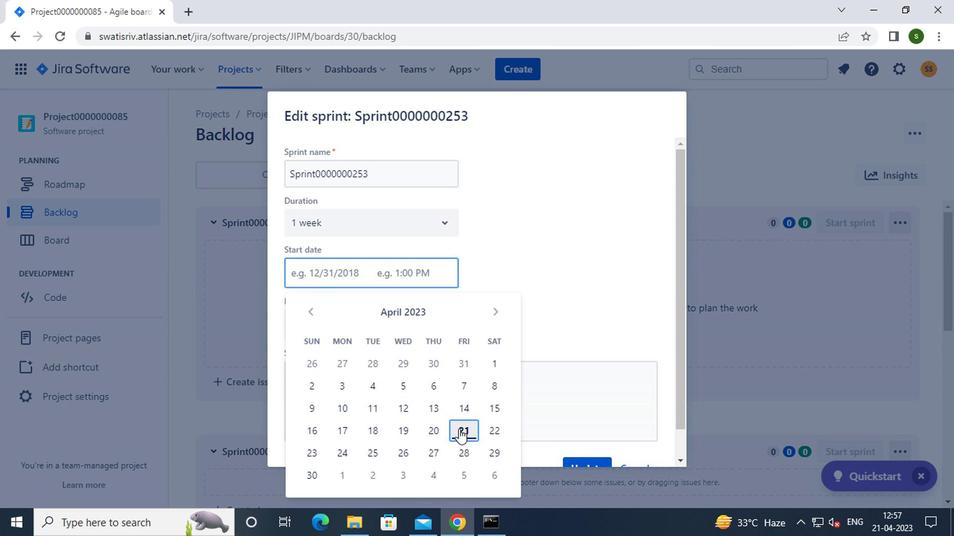
Action: Mouse moved to (557, 401)
Screenshot: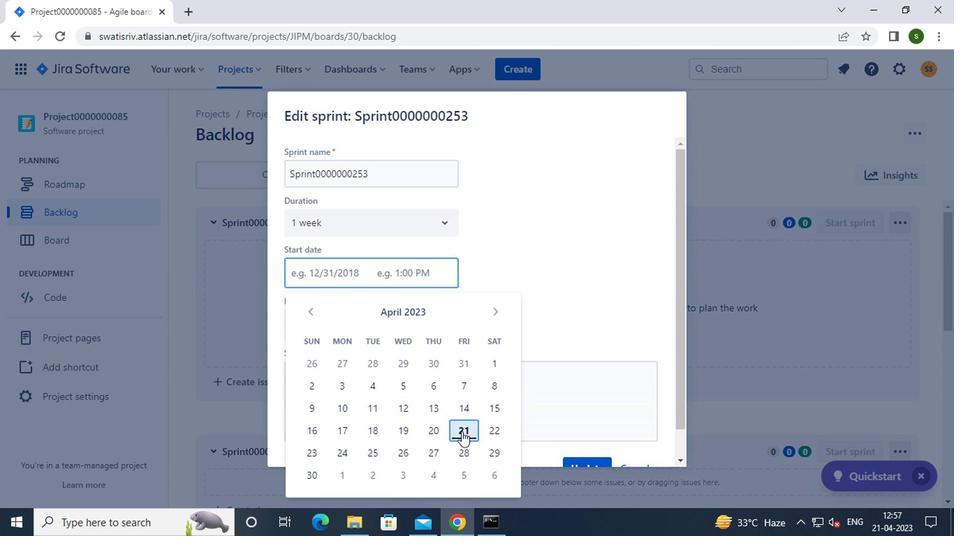 
Action: Mouse scrolled (557, 400) with delta (0, 0)
Screenshot: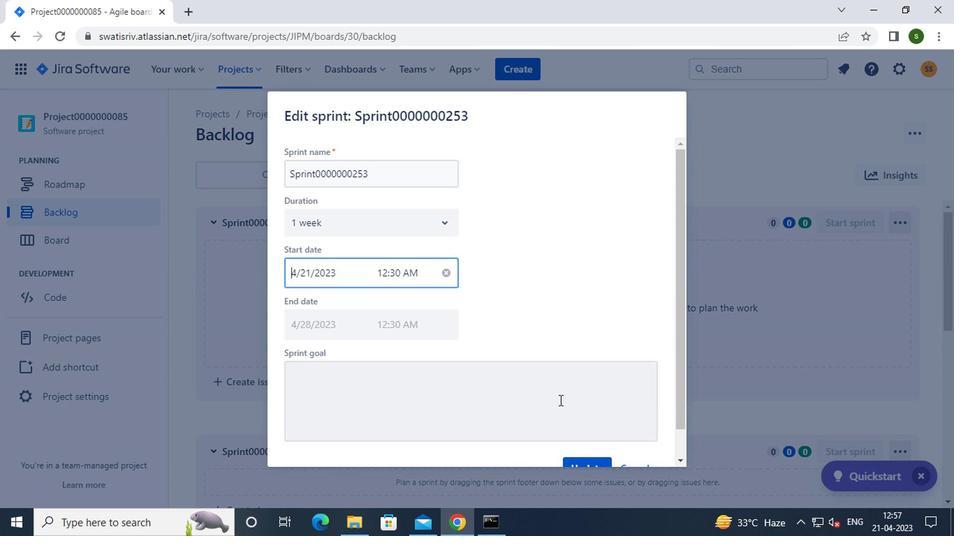 
Action: Mouse scrolled (557, 400) with delta (0, 0)
Screenshot: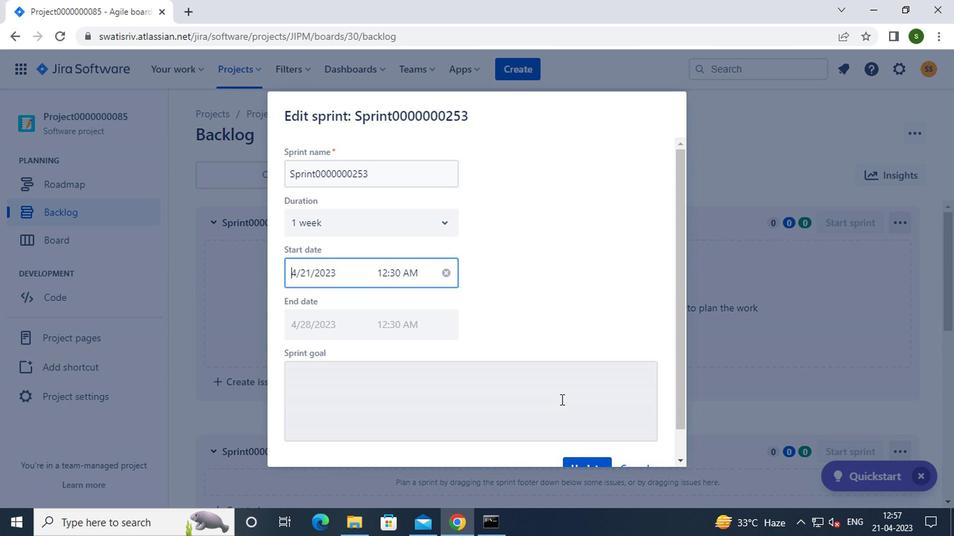 
Action: Mouse moved to (587, 439)
Screenshot: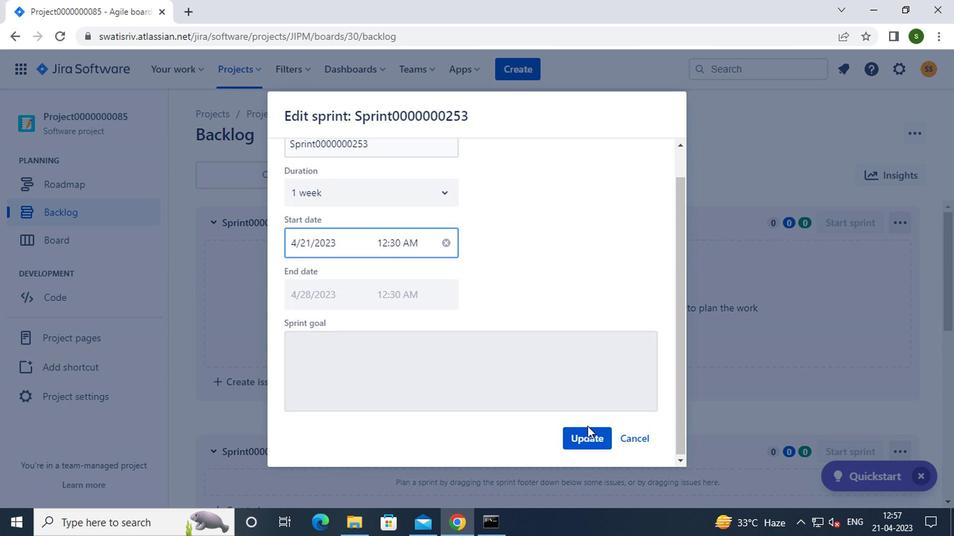 
Action: Mouse pressed left at (587, 439)
Screenshot: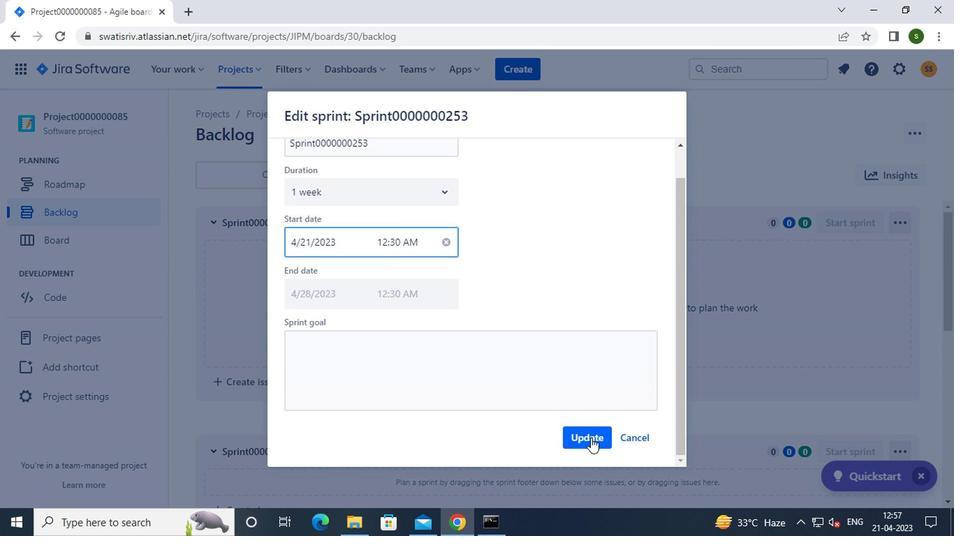
Action: Mouse moved to (469, 413)
Screenshot: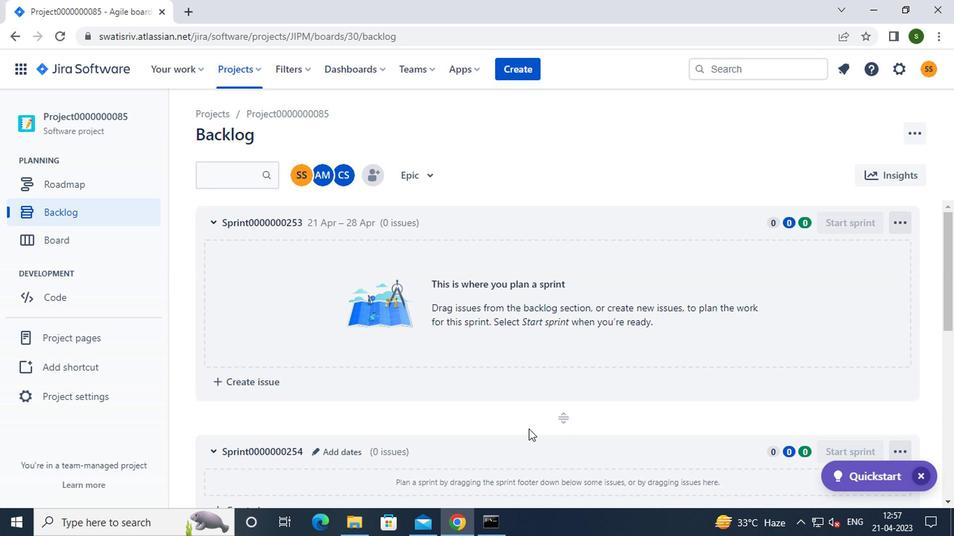 
Action: Mouse scrolled (469, 412) with delta (0, 0)
Screenshot: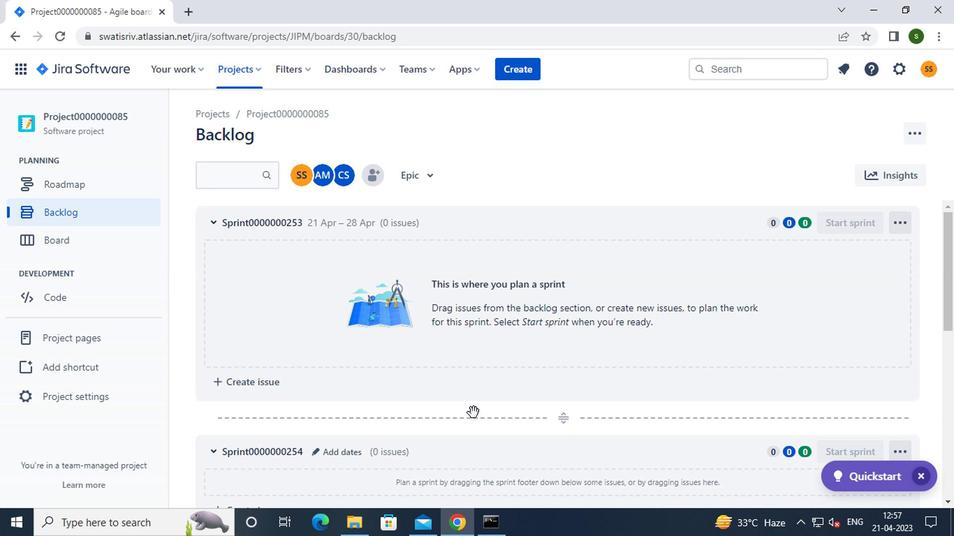 
Action: Mouse scrolled (469, 412) with delta (0, 0)
Screenshot: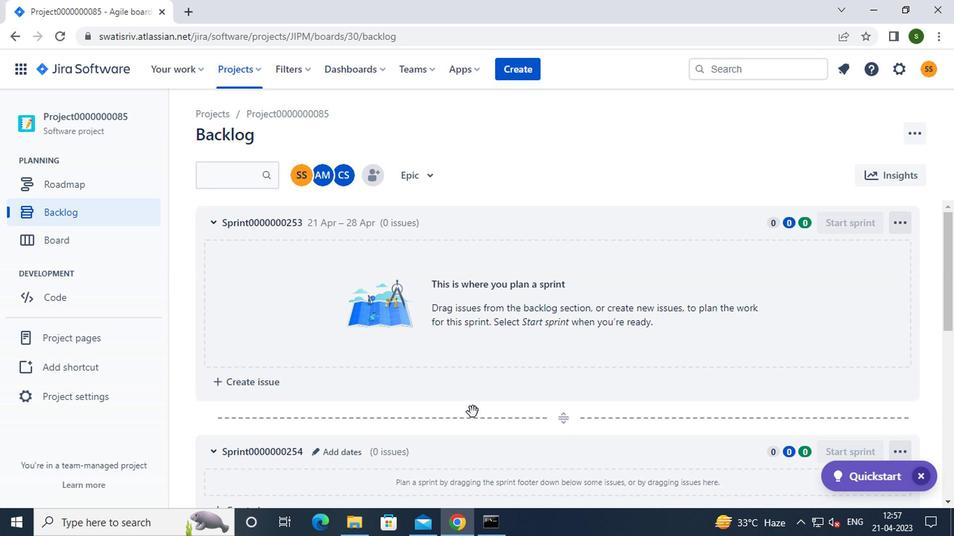 
Action: Mouse moved to (337, 313)
Screenshot: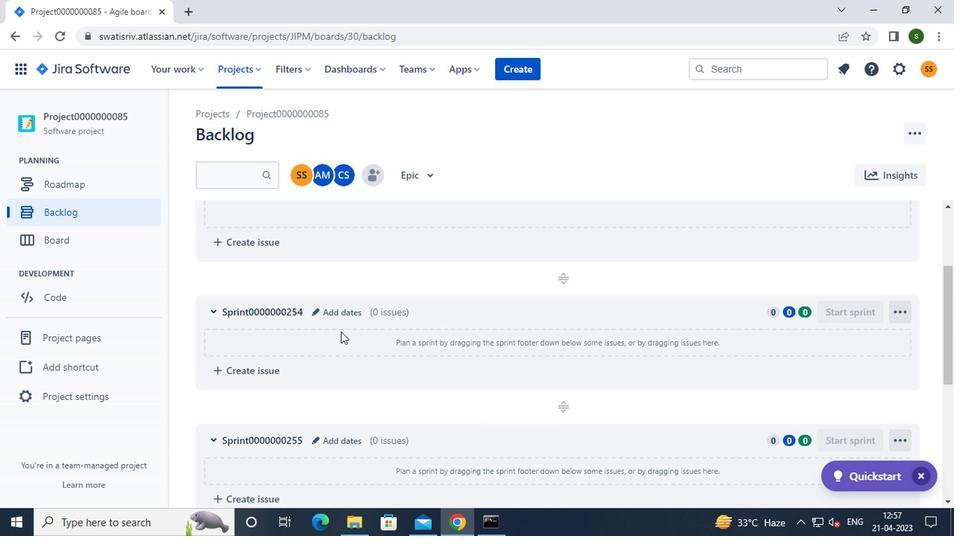 
Action: Mouse pressed left at (337, 313)
Screenshot: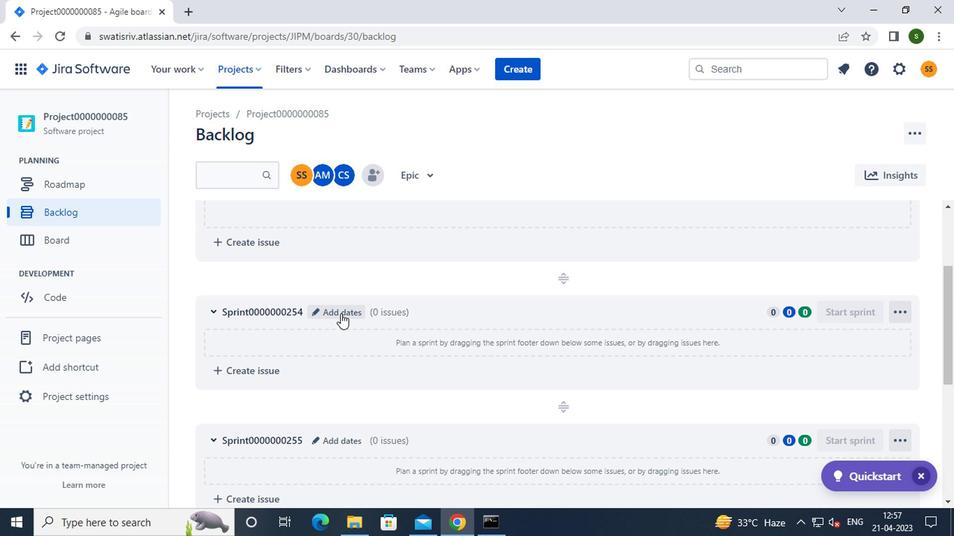 
Action: Mouse moved to (346, 230)
Screenshot: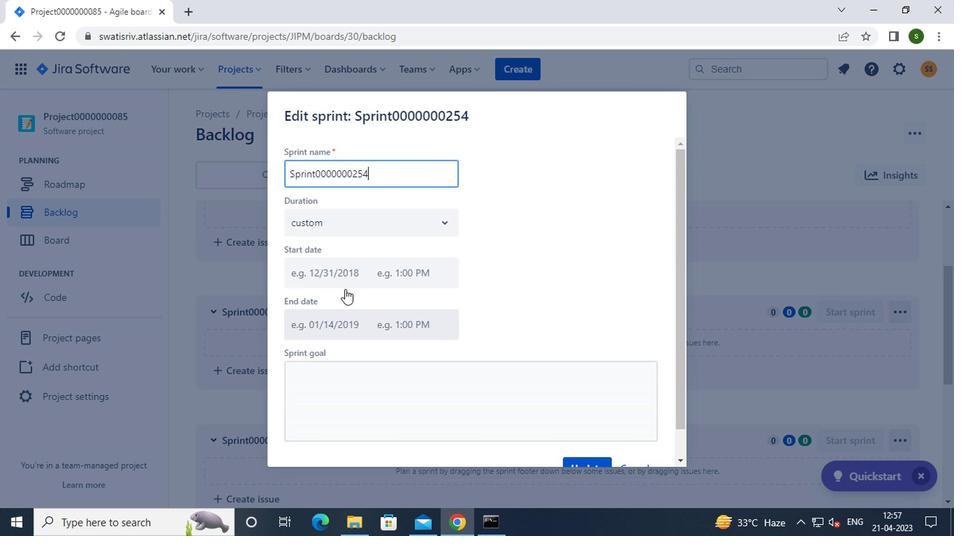 
Action: Mouse pressed left at (346, 230)
Screenshot: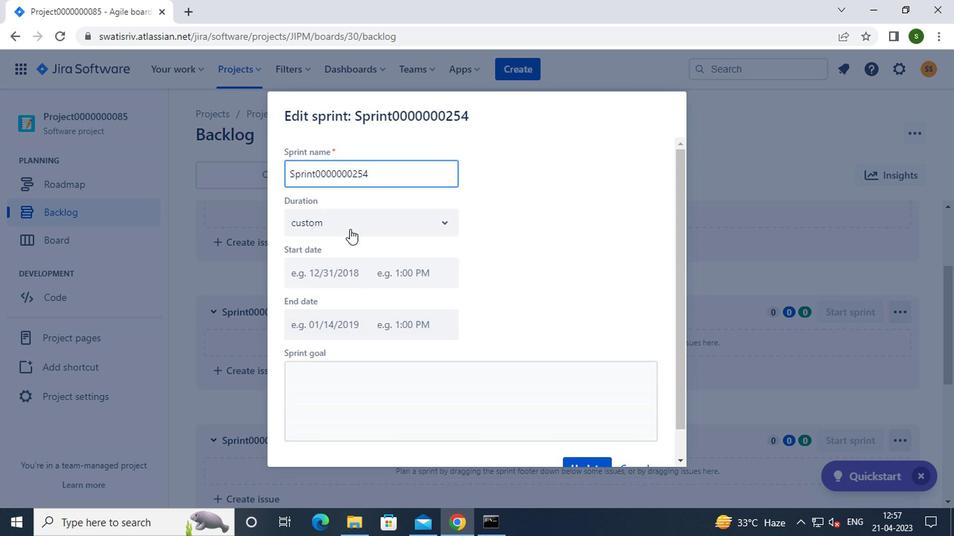 
Action: Mouse moved to (343, 286)
Screenshot: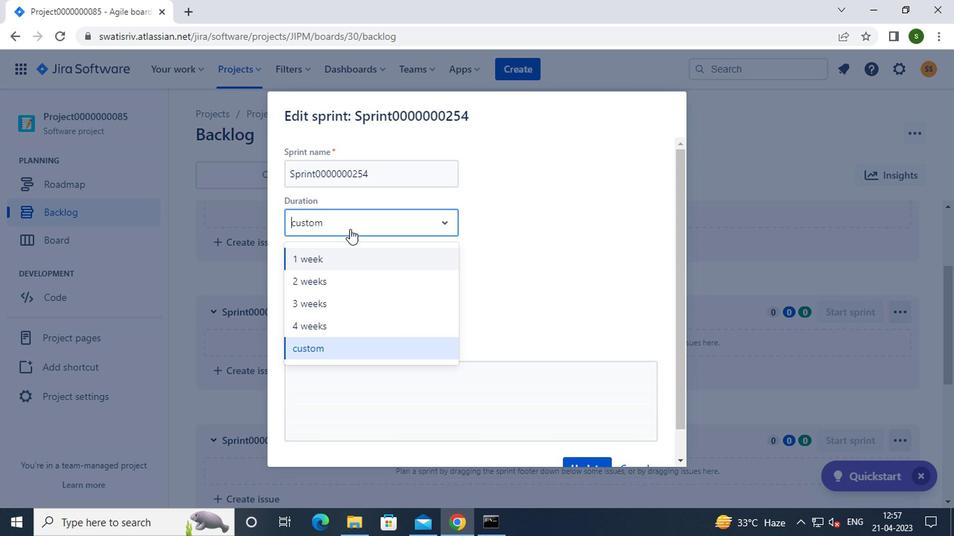 
Action: Mouse pressed left at (343, 286)
Screenshot: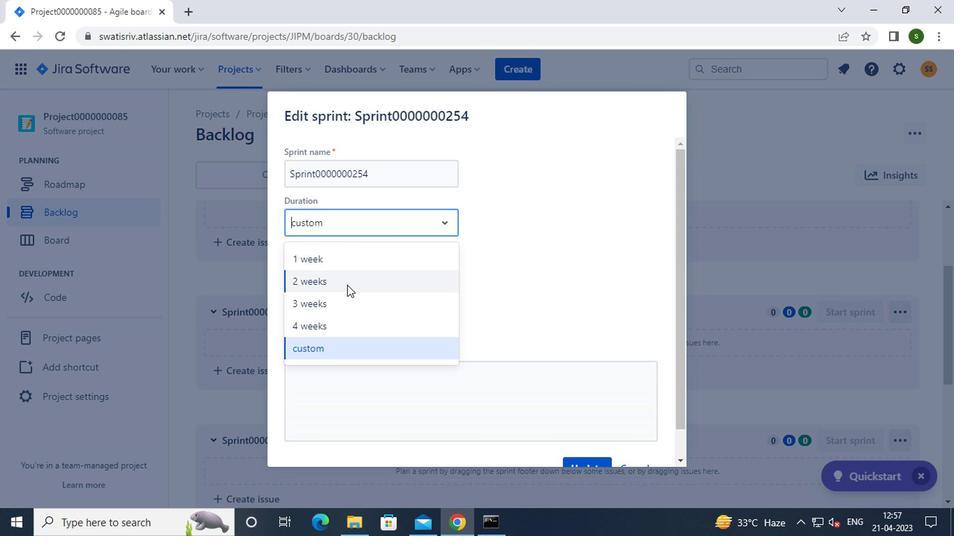 
Action: Mouse moved to (322, 275)
Screenshot: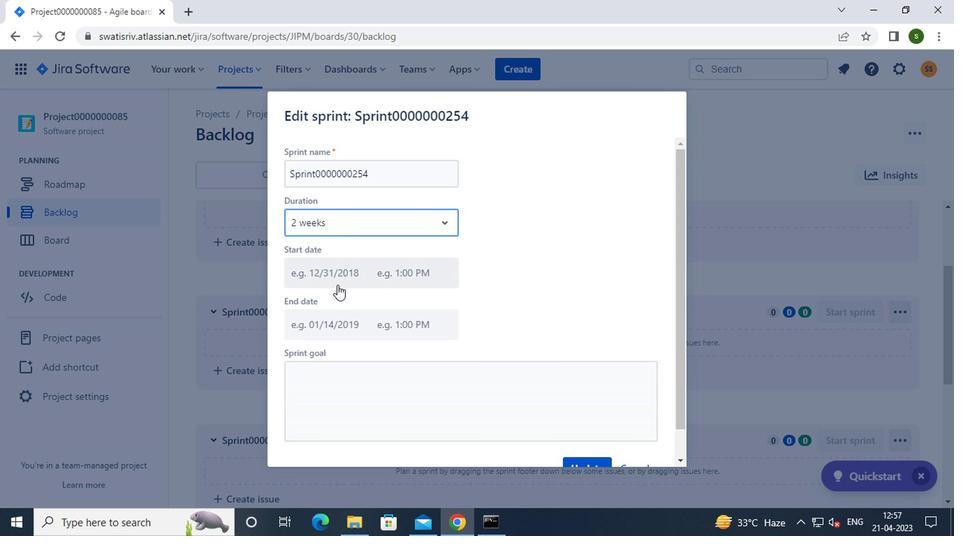 
Action: Mouse pressed left at (322, 275)
Screenshot: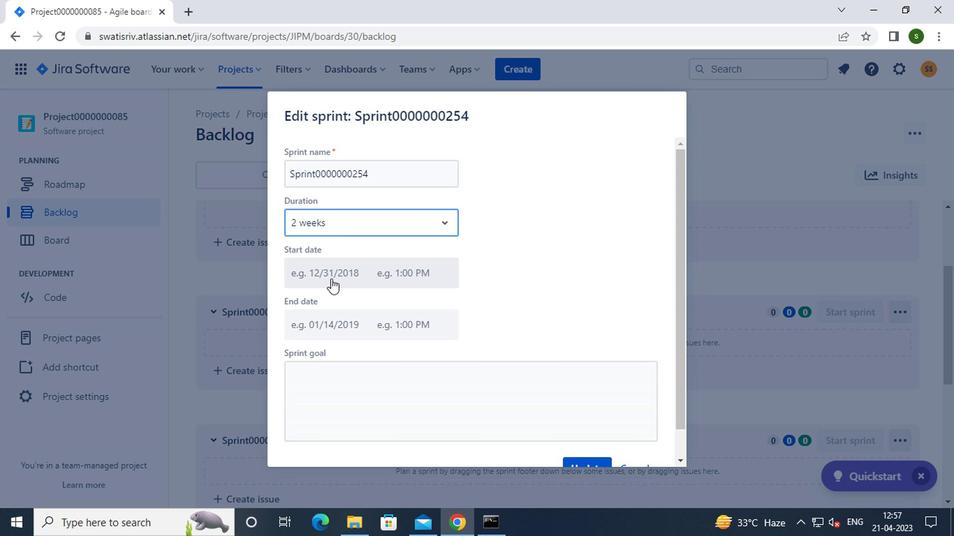 
Action: Mouse moved to (456, 428)
Screenshot: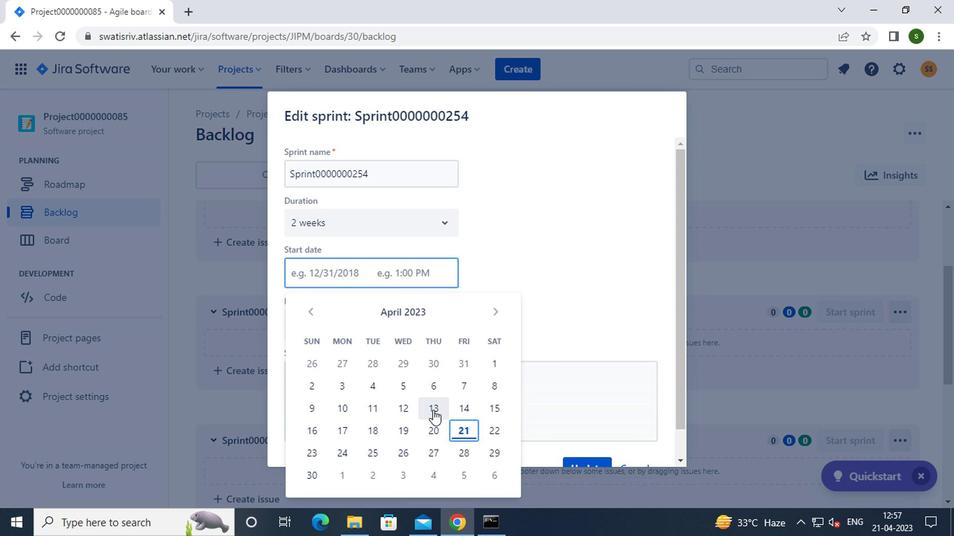 
Action: Mouse pressed left at (456, 428)
Screenshot: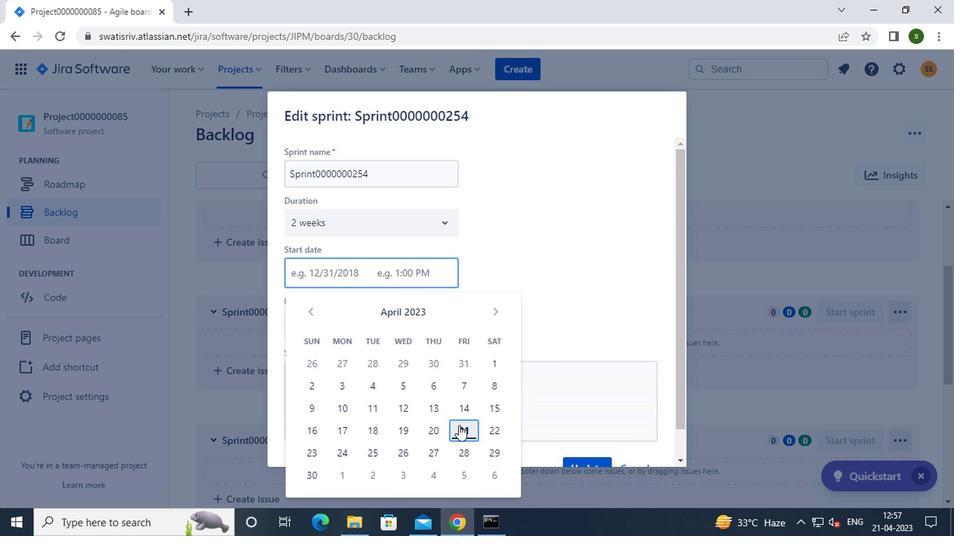 
Action: Mouse moved to (625, 357)
Screenshot: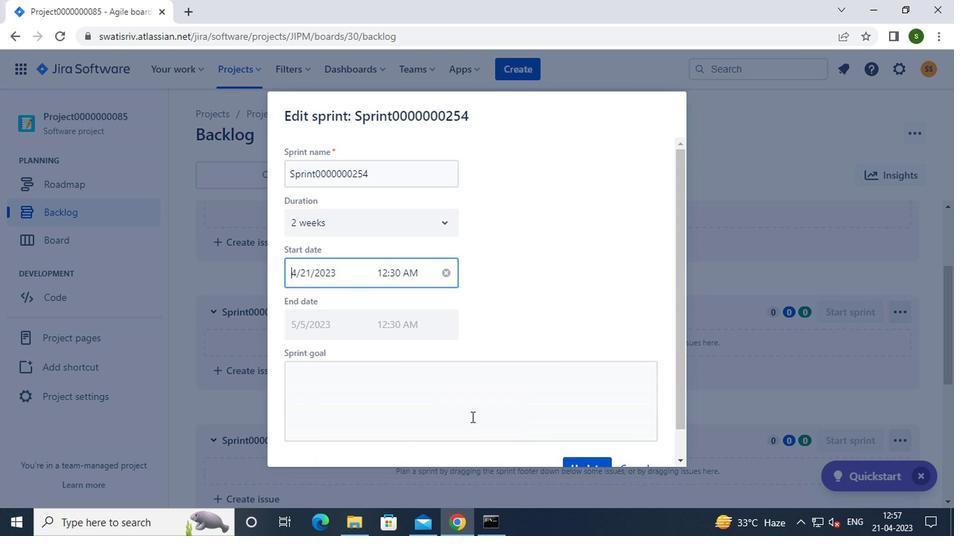 
Action: Mouse scrolled (625, 356) with delta (0, 0)
Screenshot: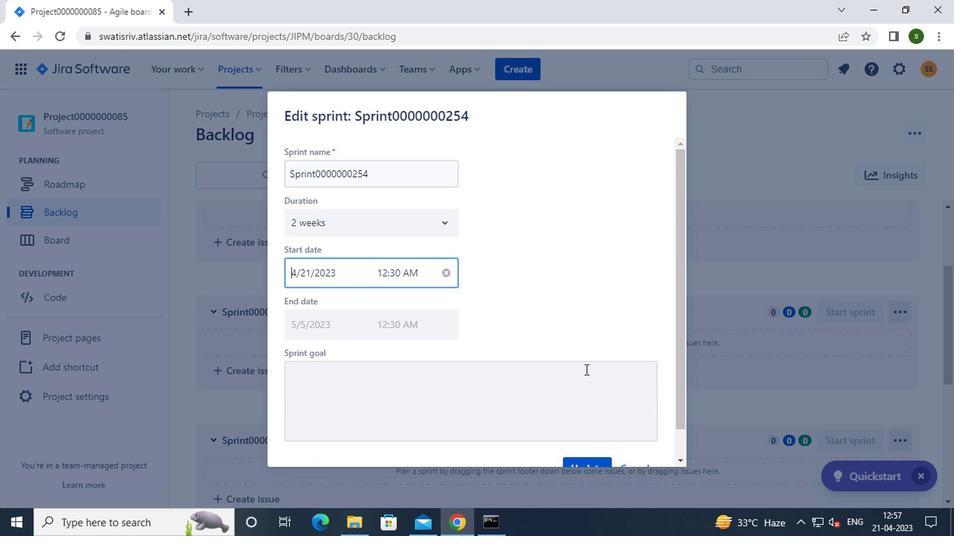 
Action: Mouse scrolled (625, 356) with delta (0, 0)
Screenshot: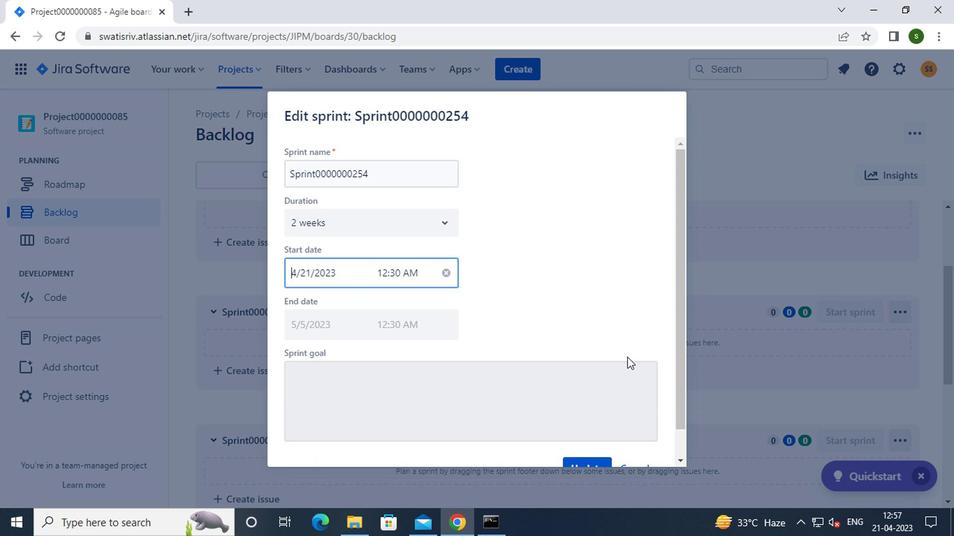 
Action: Mouse moved to (587, 437)
Screenshot: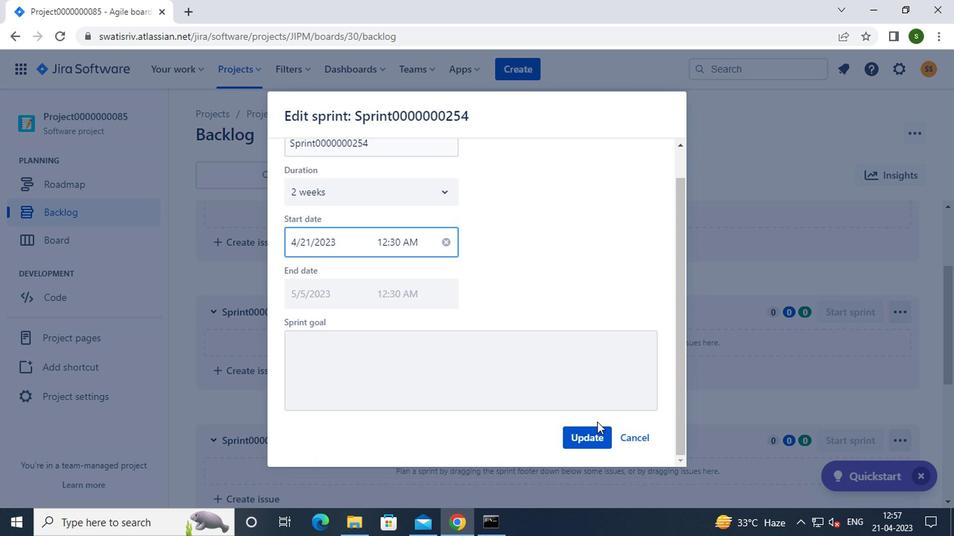 
Action: Mouse pressed left at (587, 437)
Screenshot: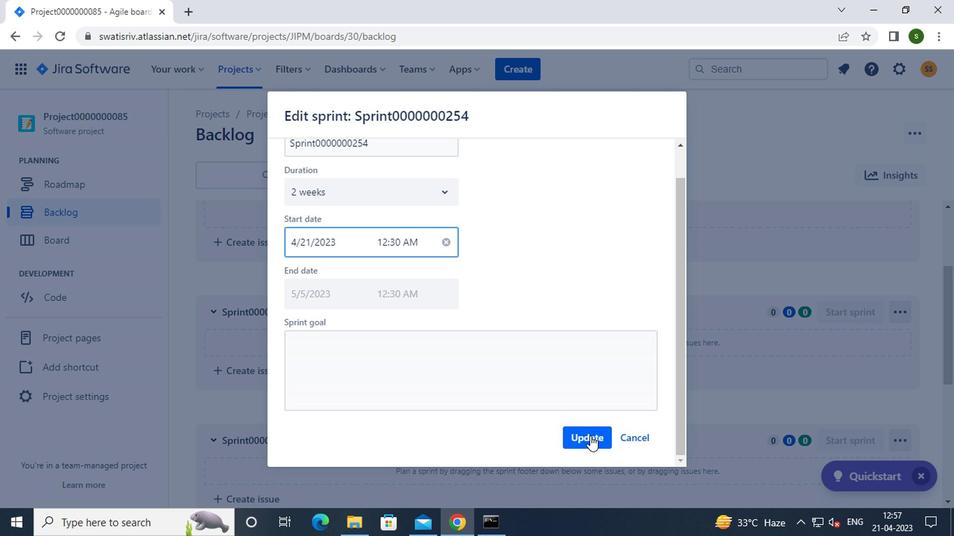 
Action: Mouse moved to (563, 168)
Screenshot: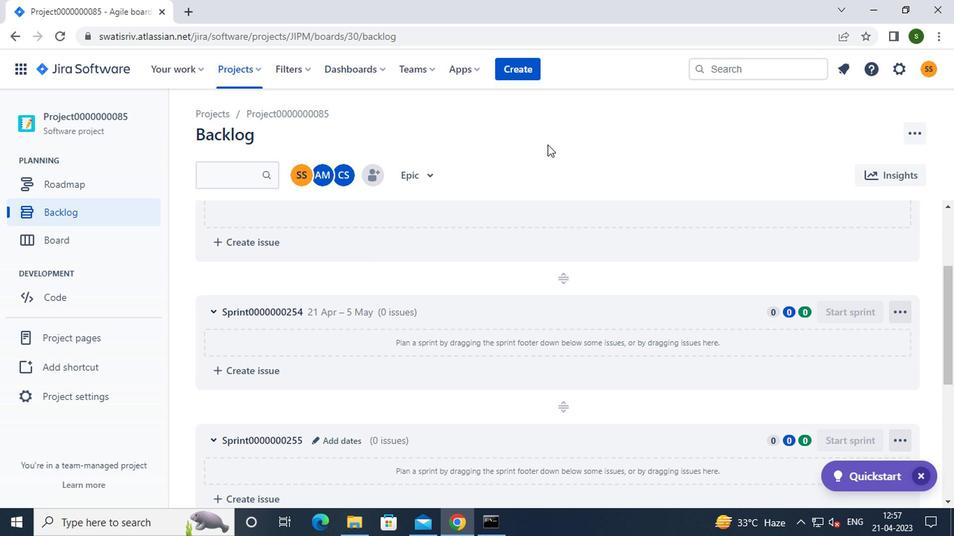 
